 Task: Find connections with filter location Guaraciaba do Norte with filter topic #Feminismwith filter profile language English with filter current company Dharma Productions with filter school Banaras Hindu University with filter industry Wholesale Drugs and Sundries with filter service category Mortgage Lending with filter keywords title Social Media Specialist
Action: Mouse moved to (489, 102)
Screenshot: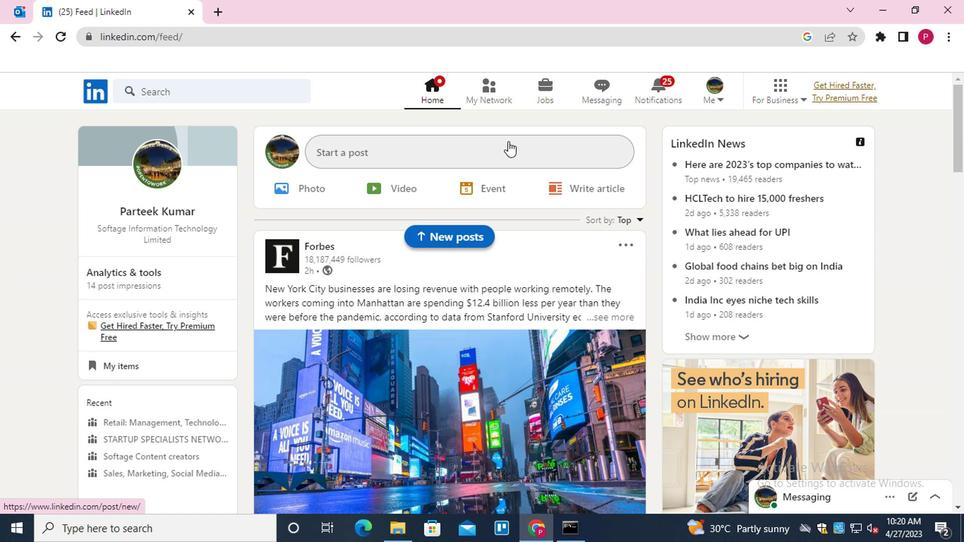 
Action: Mouse pressed left at (489, 102)
Screenshot: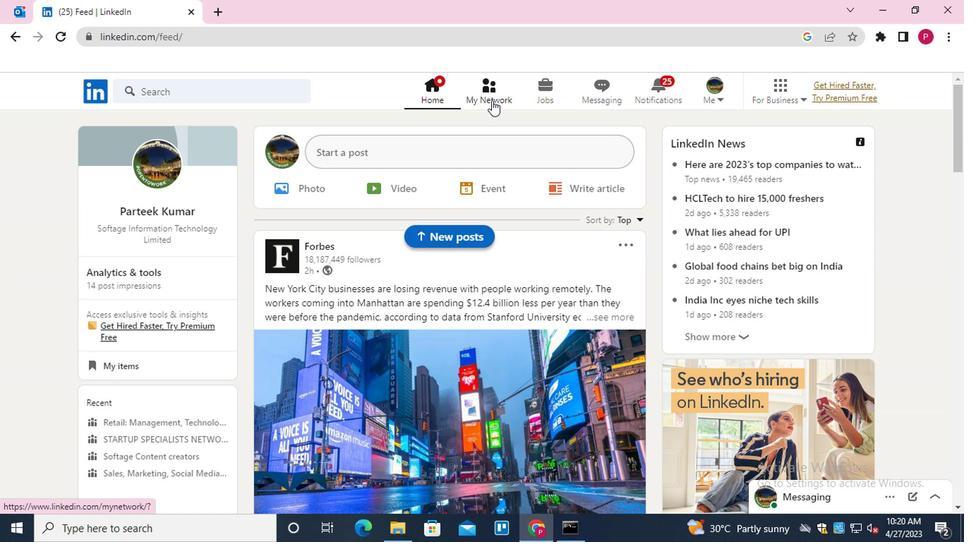 
Action: Mouse moved to (186, 165)
Screenshot: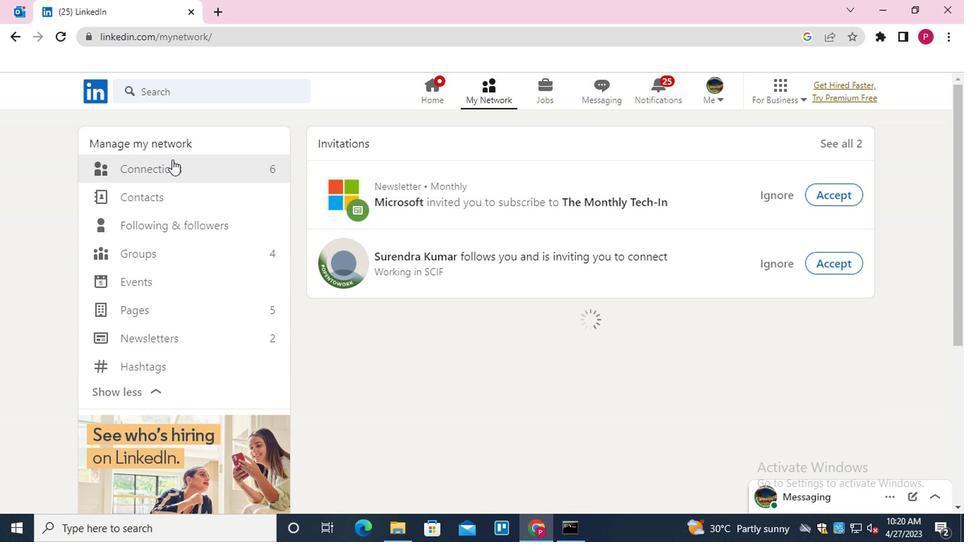 
Action: Mouse pressed left at (186, 165)
Screenshot: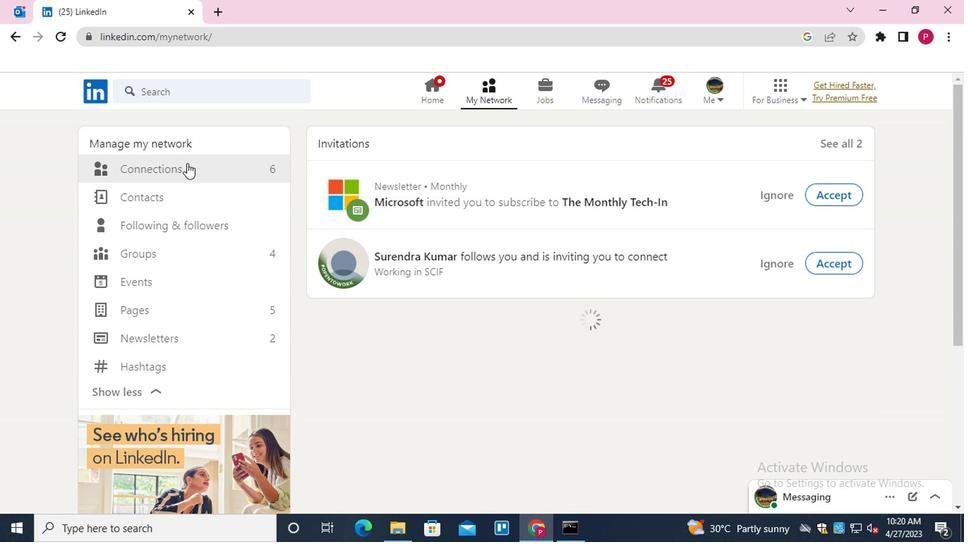 
Action: Mouse moved to (588, 172)
Screenshot: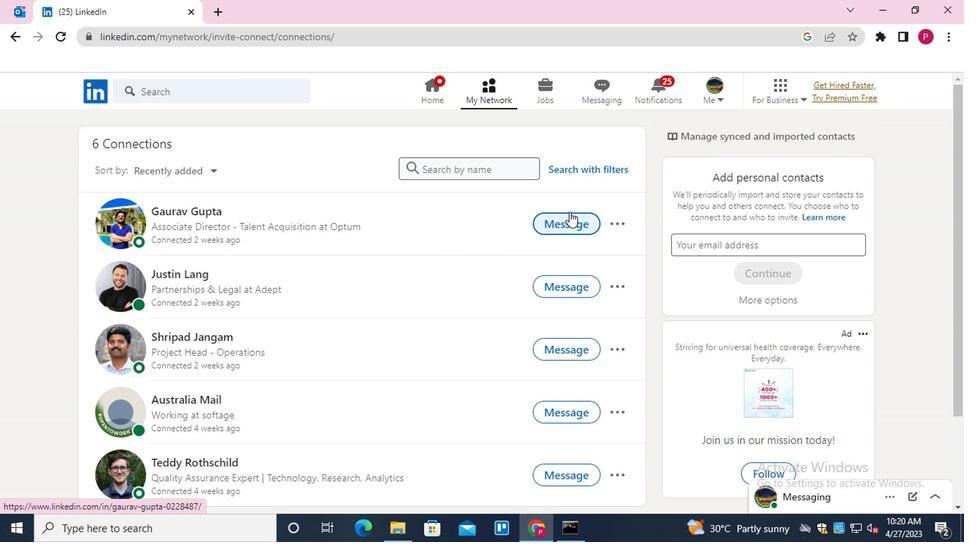 
Action: Mouse pressed left at (588, 172)
Screenshot: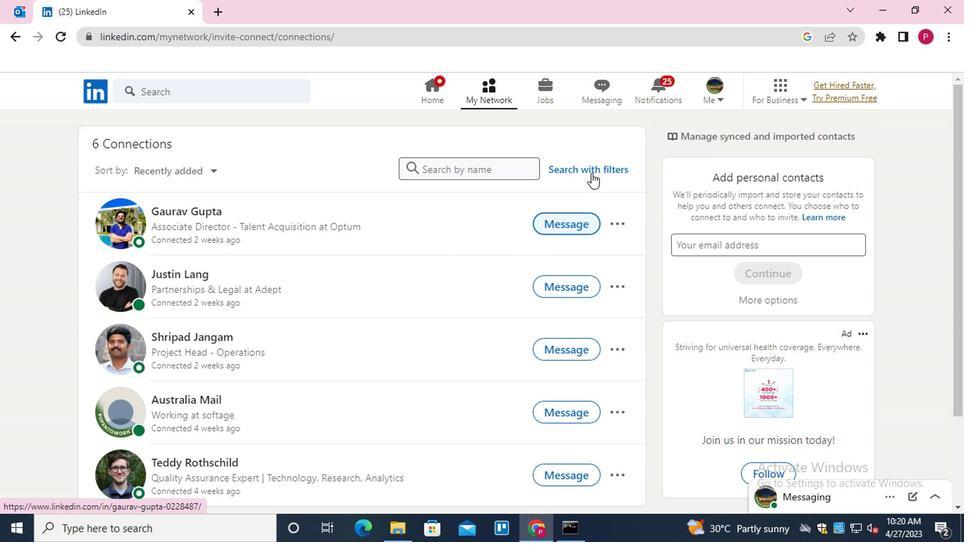 
Action: Mouse moved to (464, 126)
Screenshot: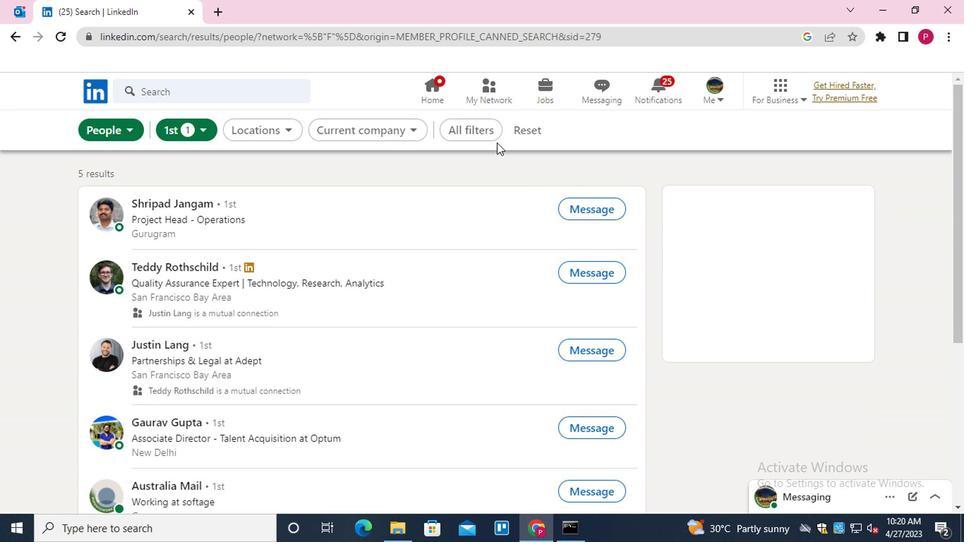 
Action: Mouse pressed left at (464, 126)
Screenshot: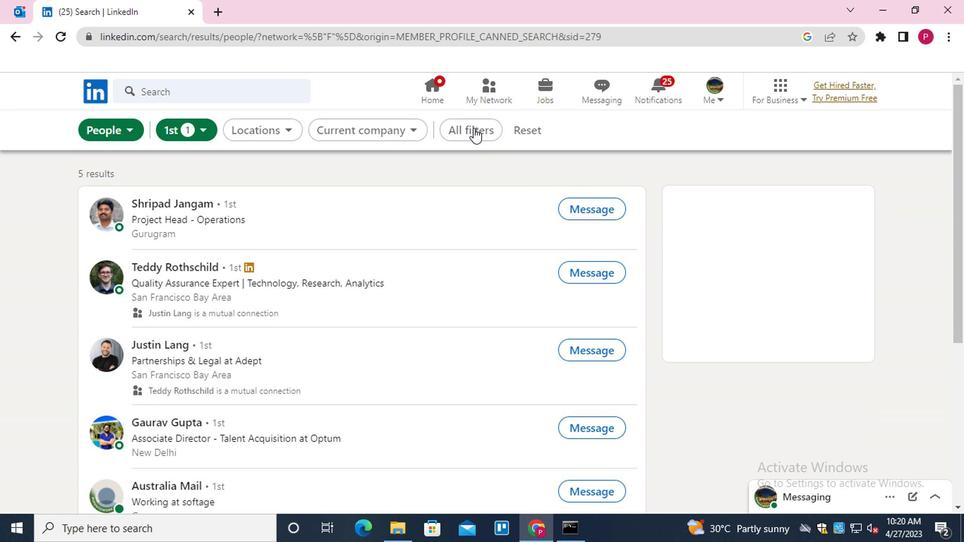 
Action: Mouse moved to (674, 280)
Screenshot: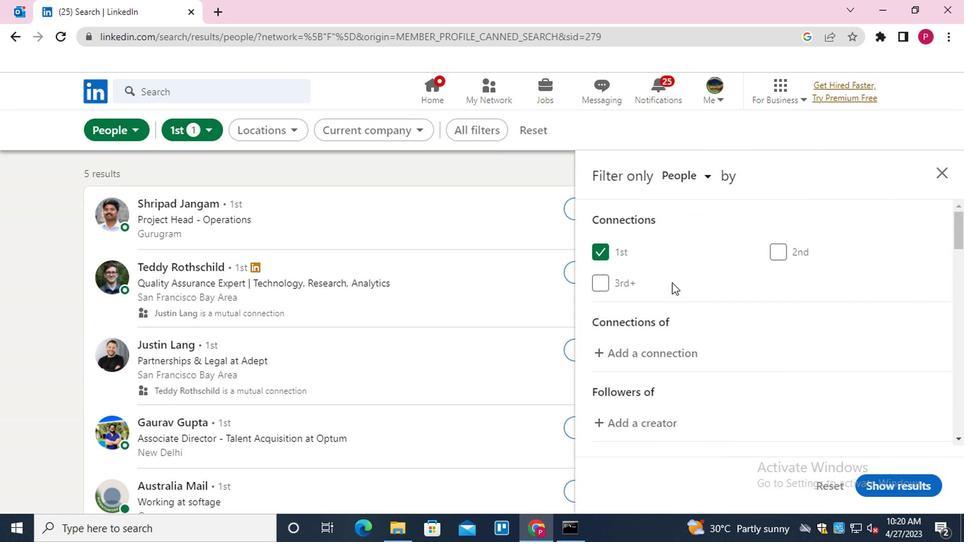 
Action: Mouse scrolled (674, 279) with delta (0, 0)
Screenshot: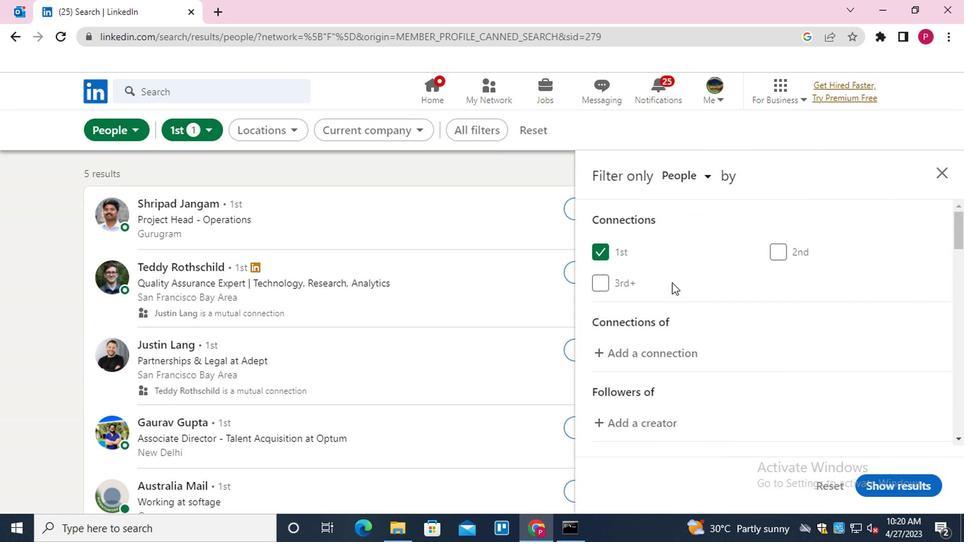 
Action: Mouse moved to (694, 291)
Screenshot: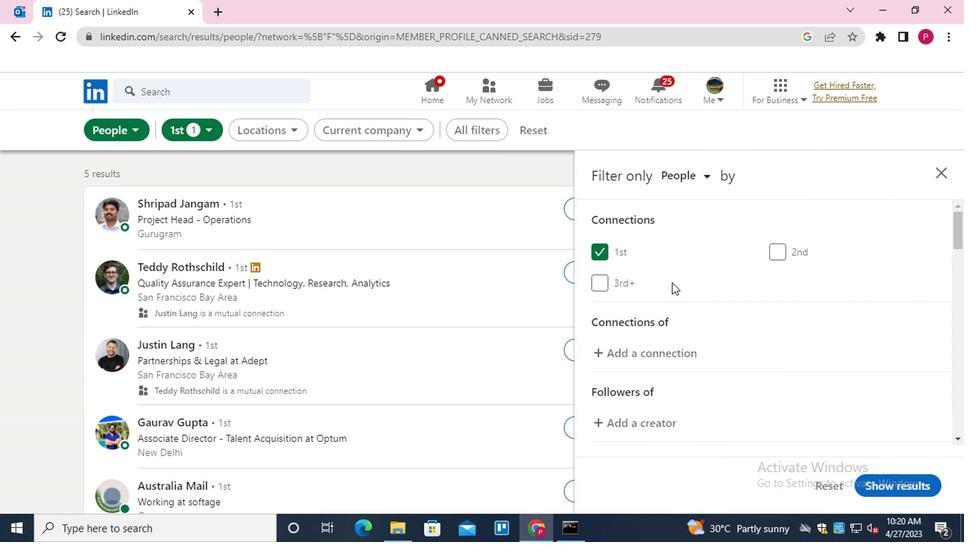
Action: Mouse scrolled (694, 290) with delta (0, 0)
Screenshot: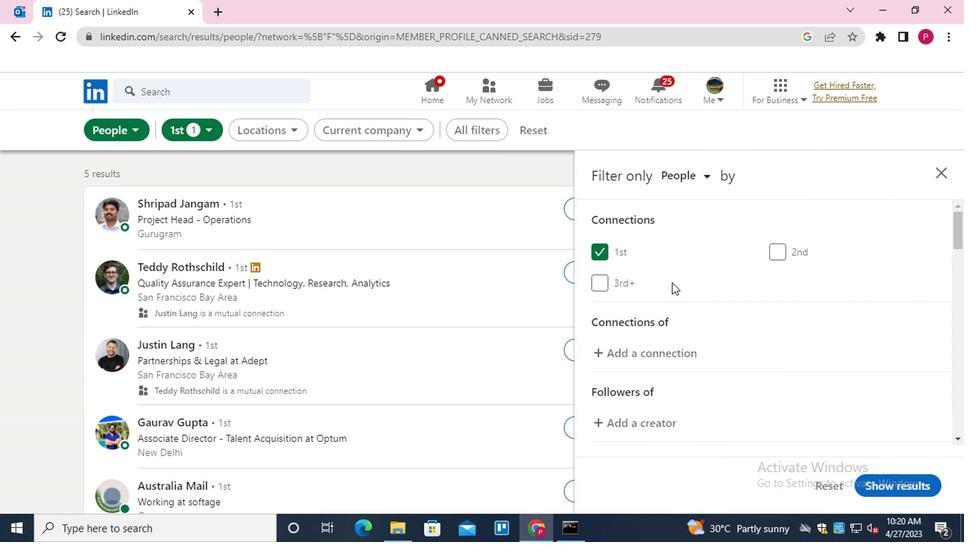 
Action: Mouse moved to (709, 296)
Screenshot: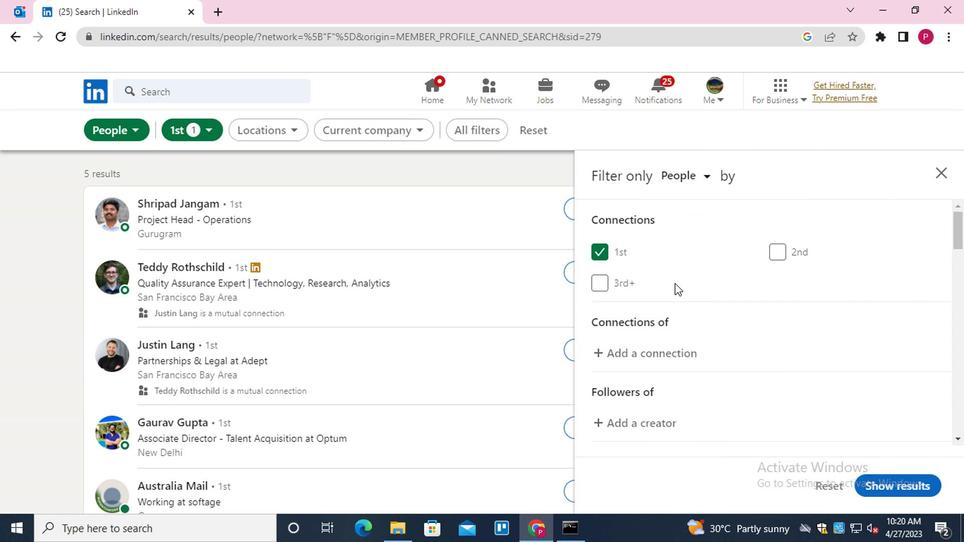 
Action: Mouse scrolled (709, 295) with delta (0, -1)
Screenshot: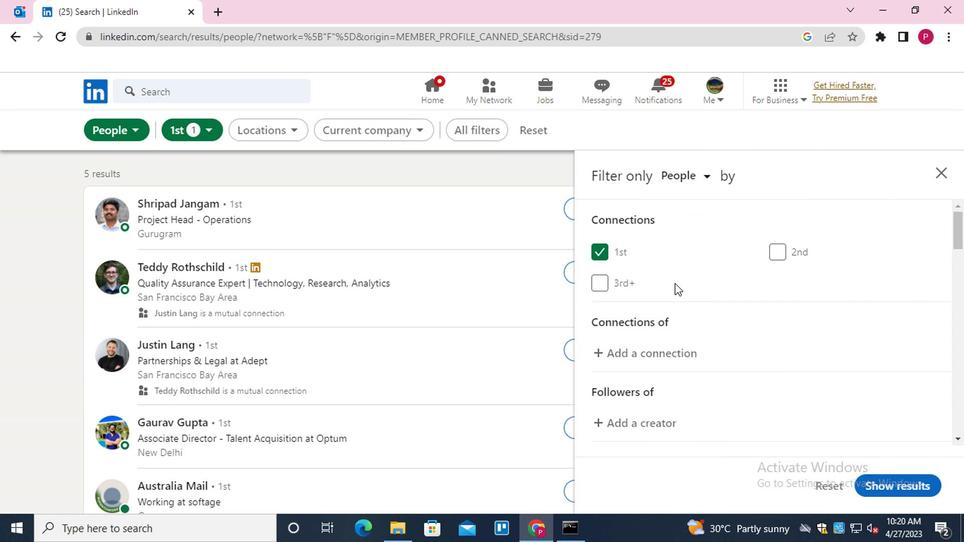 
Action: Mouse moved to (799, 339)
Screenshot: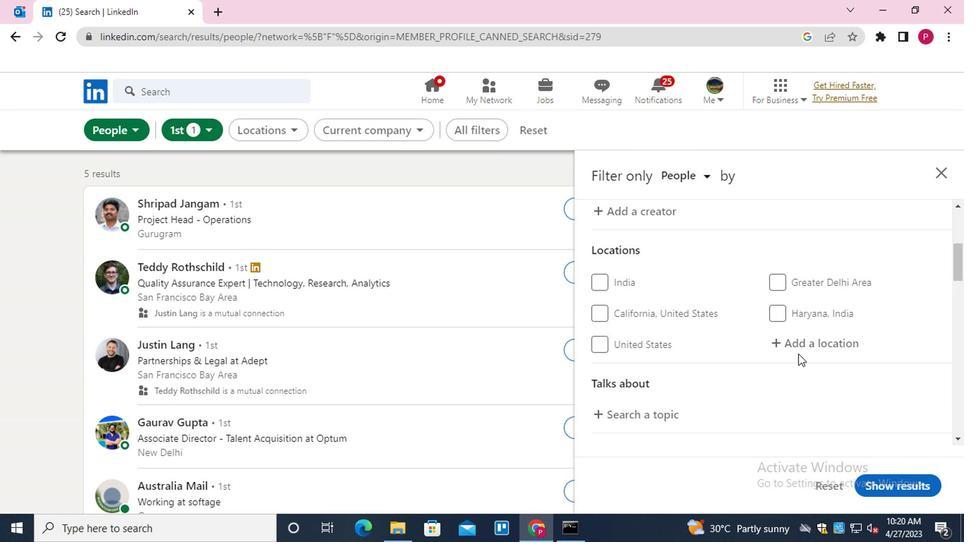 
Action: Mouse pressed left at (799, 339)
Screenshot: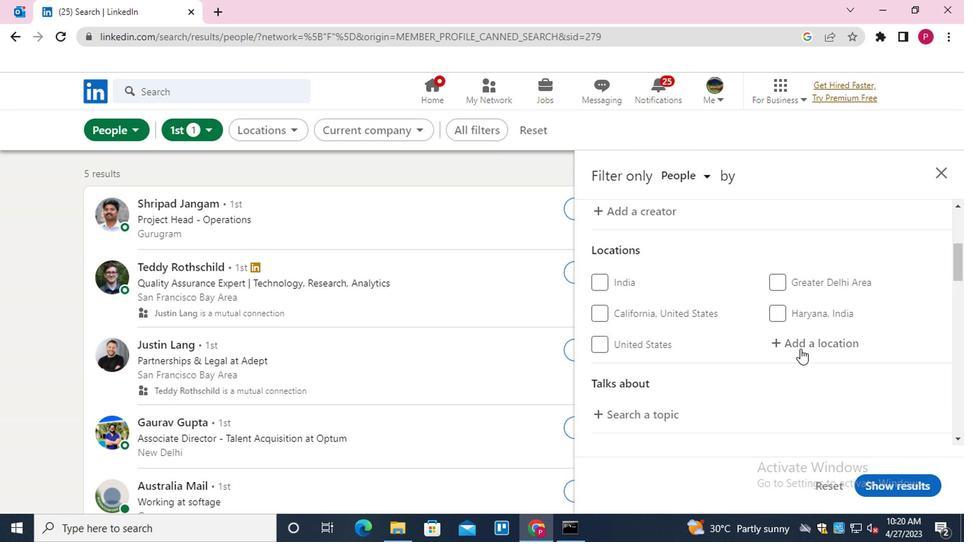 
Action: Mouse moved to (790, 345)
Screenshot: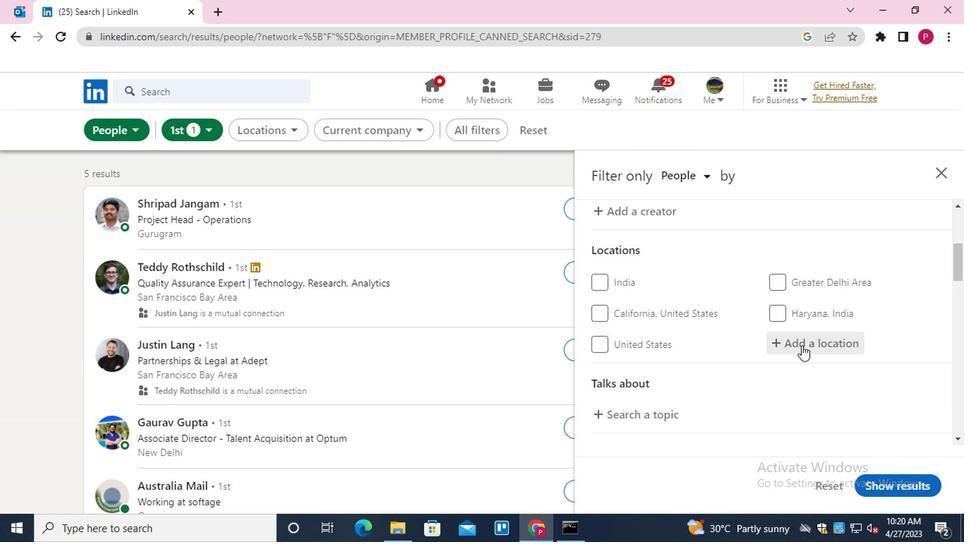 
Action: Key pressed <Key.shift><Key.shift><Key.shift><Key.shift><Key.shift><Key.shift><Key.shift><Key.shift><Key.shift><Key.shift><Key.shift><Key.shift><Key.shift><Key.shift><Key.shift><Key.shift><Key.shift>GUARACIABA<Key.down><Key.enter>
Screenshot: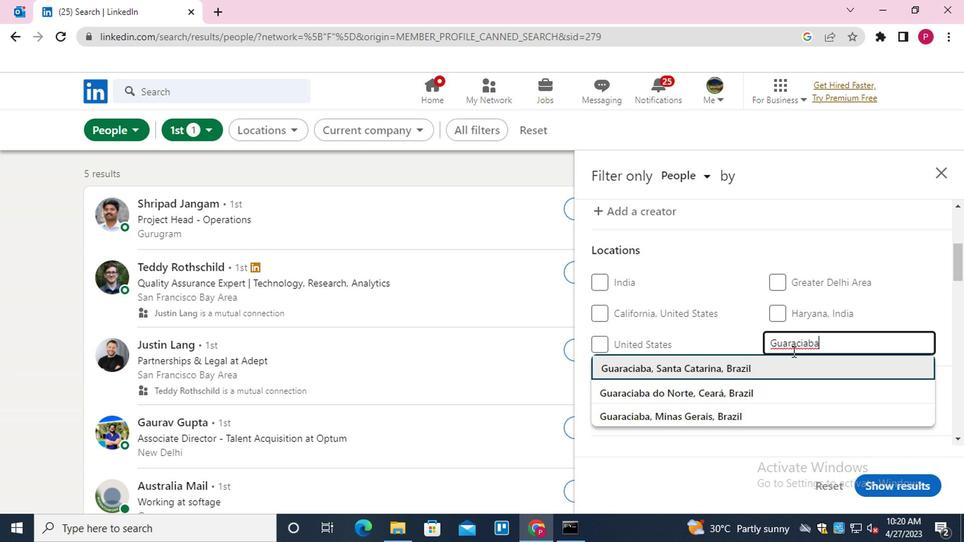 
Action: Mouse moved to (672, 381)
Screenshot: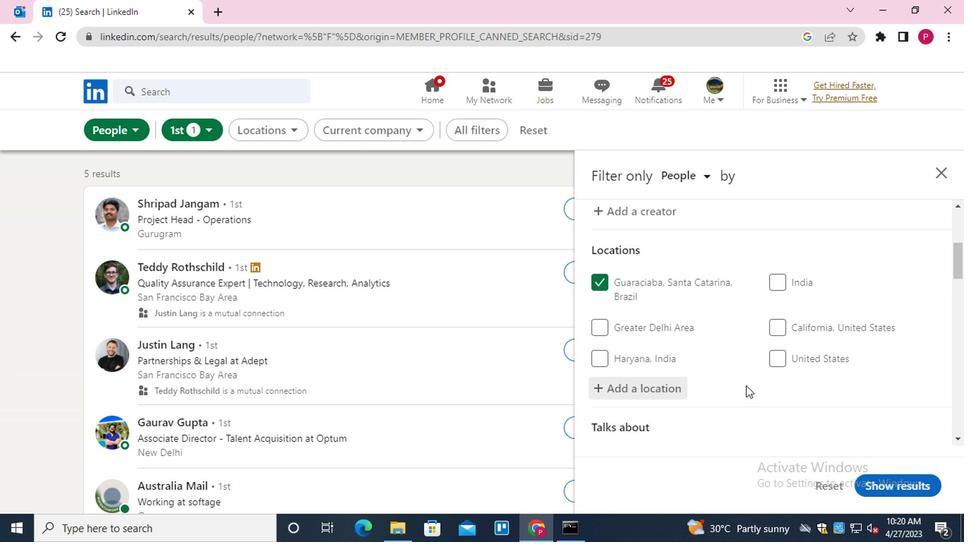 
Action: Mouse scrolled (672, 380) with delta (0, 0)
Screenshot: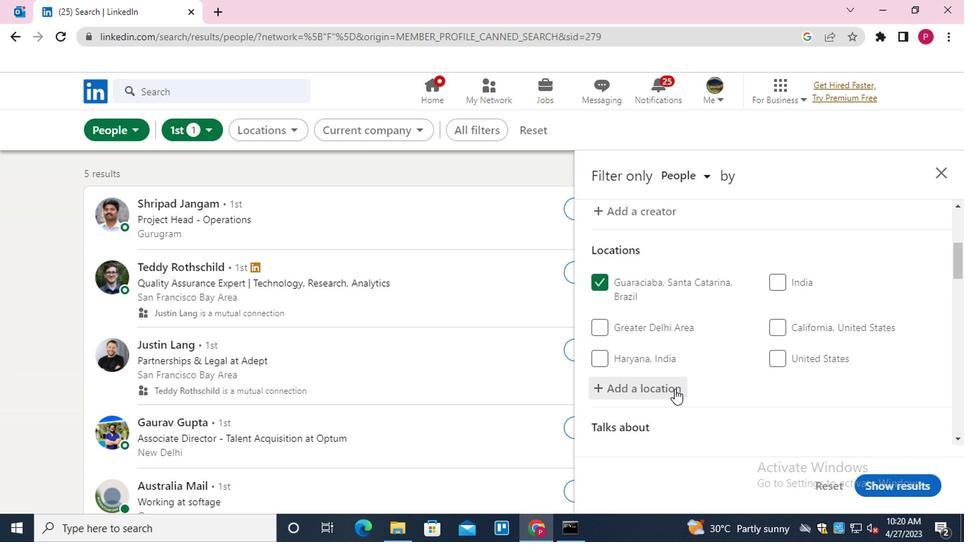 
Action: Mouse scrolled (672, 380) with delta (0, 0)
Screenshot: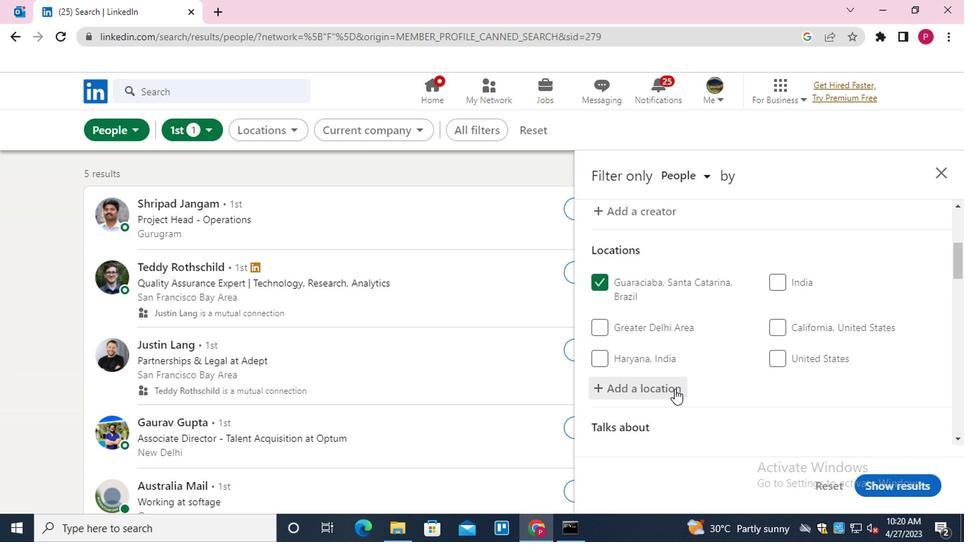 
Action: Mouse scrolled (672, 380) with delta (0, 0)
Screenshot: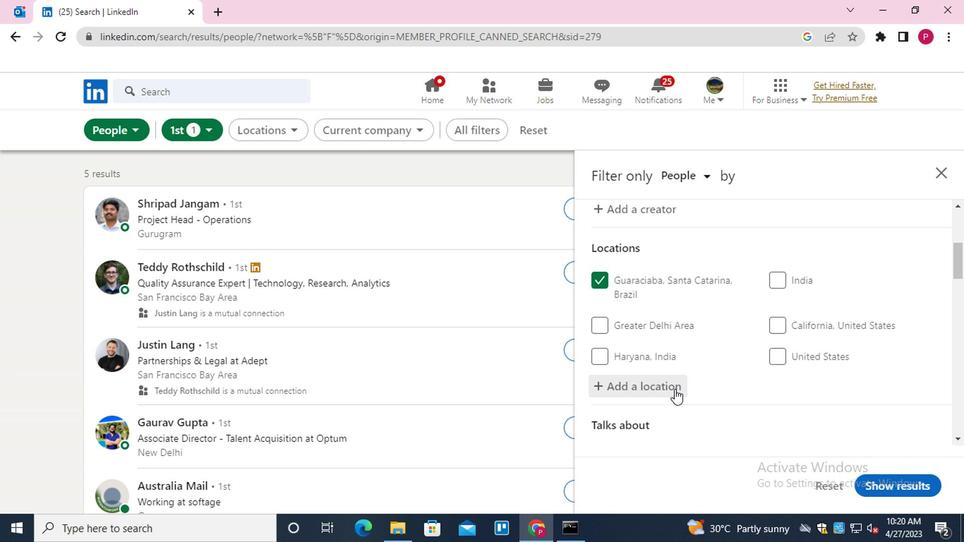 
Action: Mouse moved to (638, 244)
Screenshot: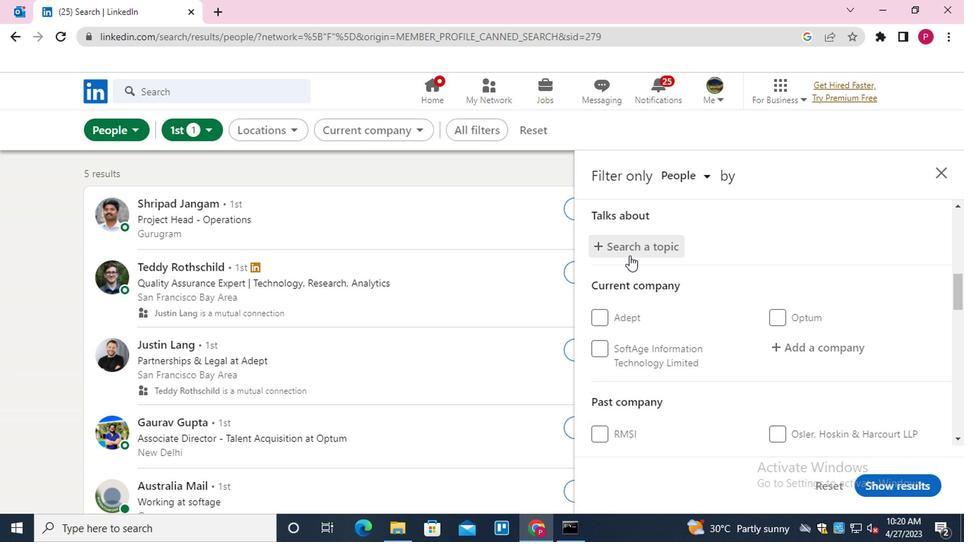 
Action: Mouse pressed left at (638, 244)
Screenshot: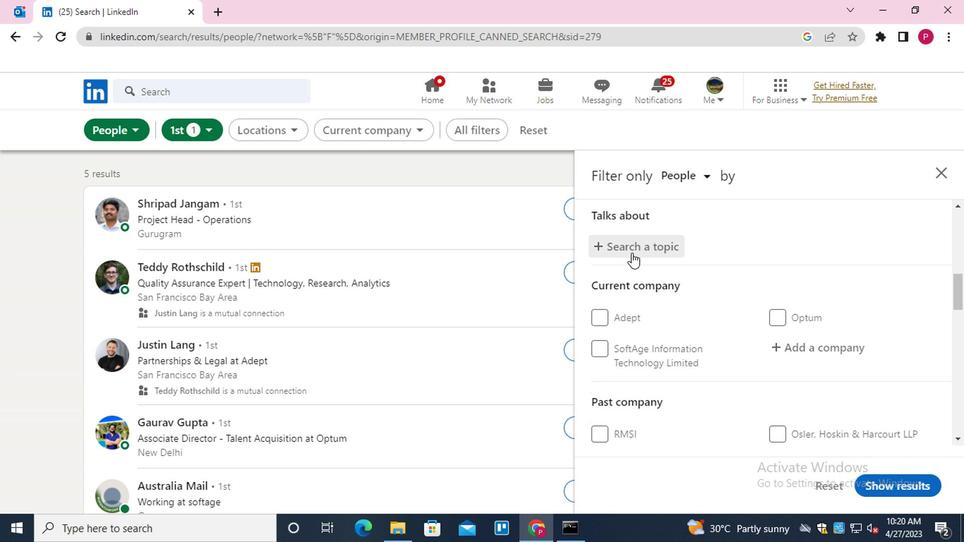 
Action: Key pressed FEMINISM<Key.down><Key.enter>
Screenshot: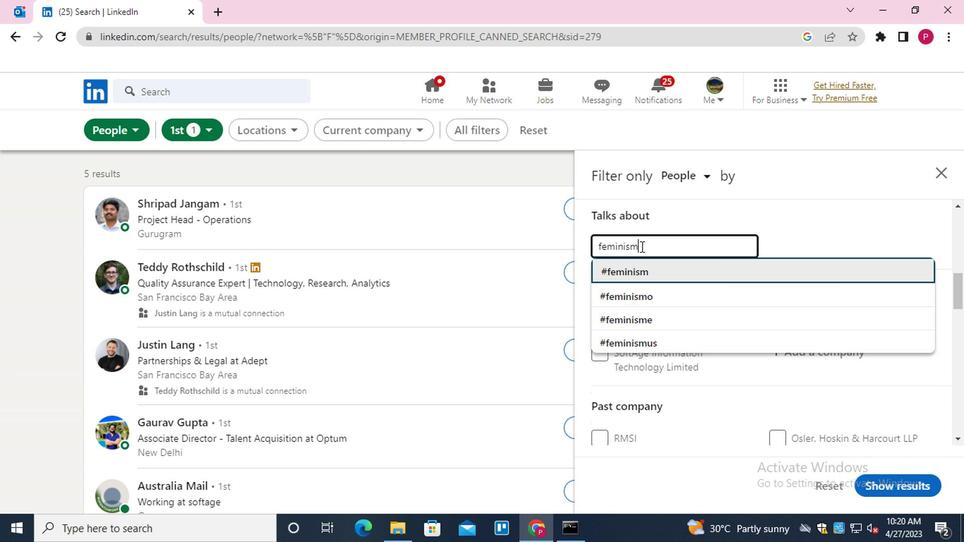 
Action: Mouse moved to (822, 339)
Screenshot: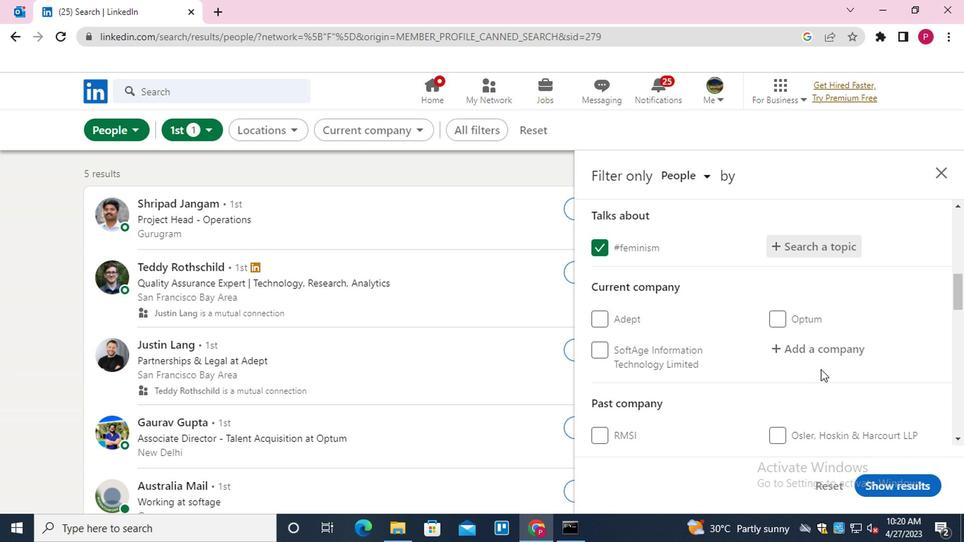
Action: Mouse pressed left at (822, 339)
Screenshot: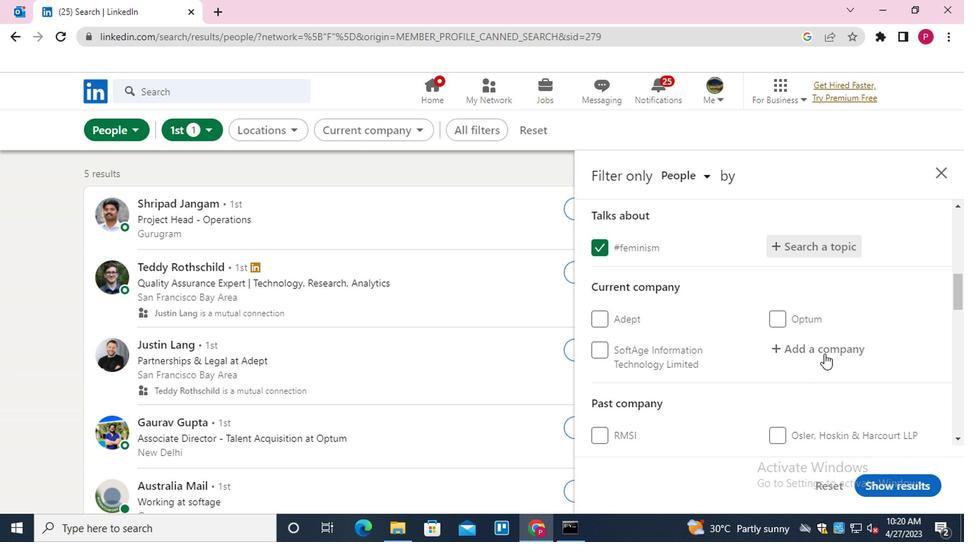 
Action: Key pressed <Key.shift>DHARMA
Screenshot: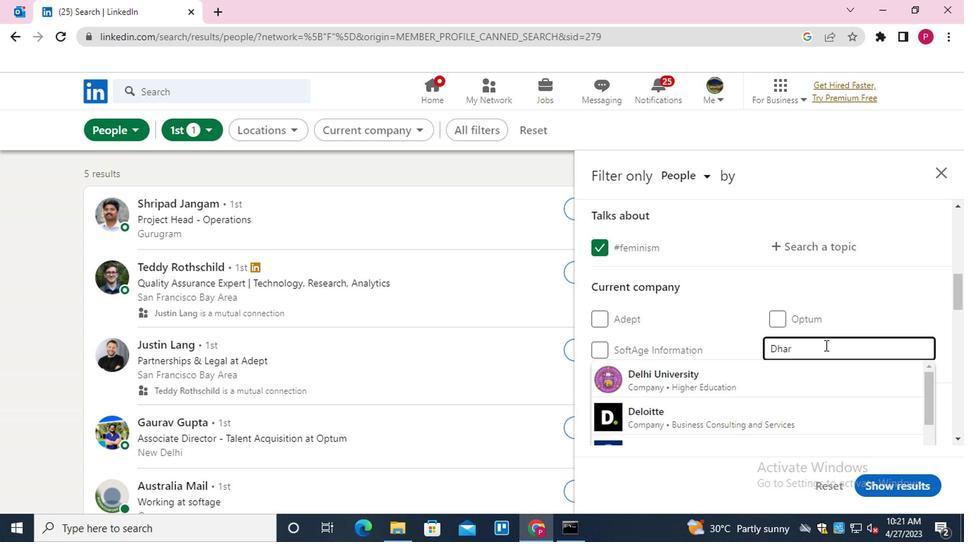 
Action: Mouse moved to (804, 355)
Screenshot: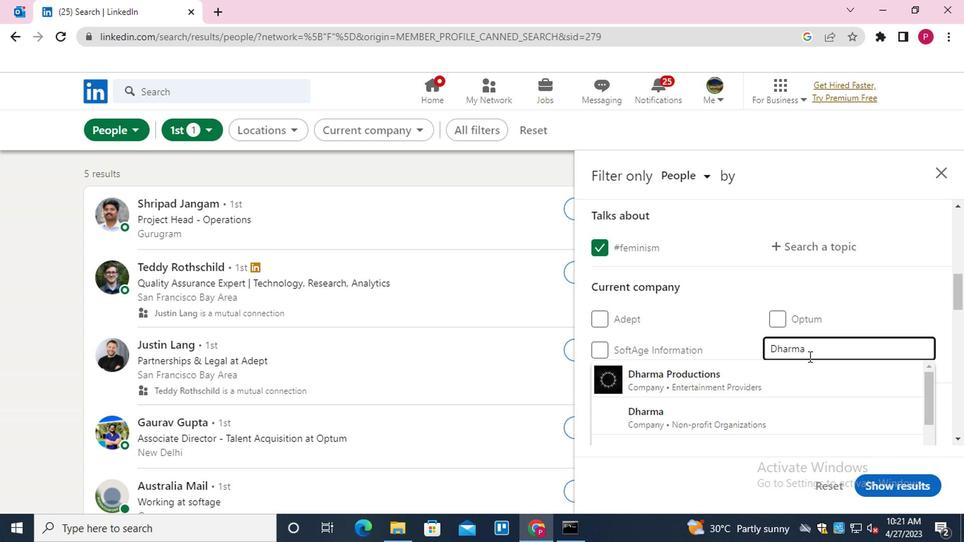
Action: Mouse scrolled (804, 354) with delta (0, 0)
Screenshot: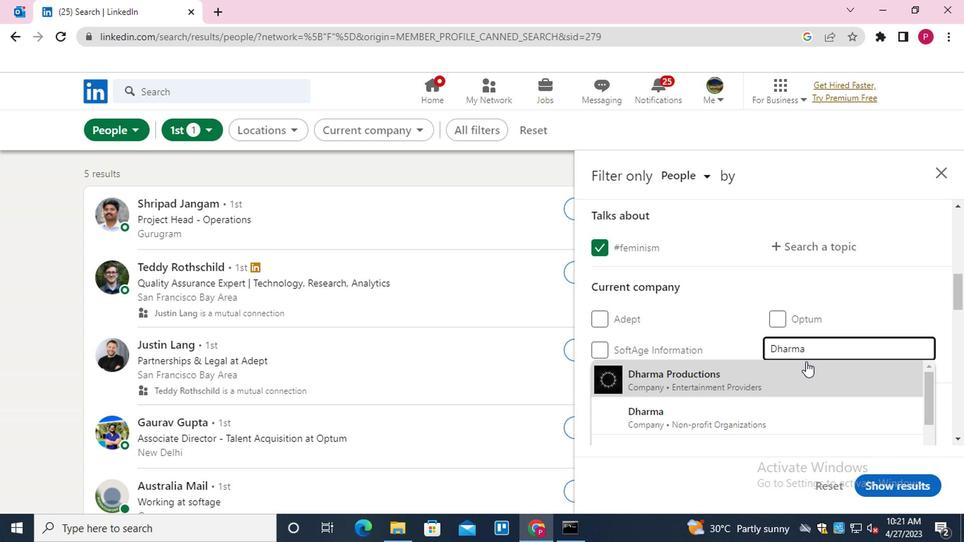
Action: Mouse scrolled (804, 354) with delta (0, 0)
Screenshot: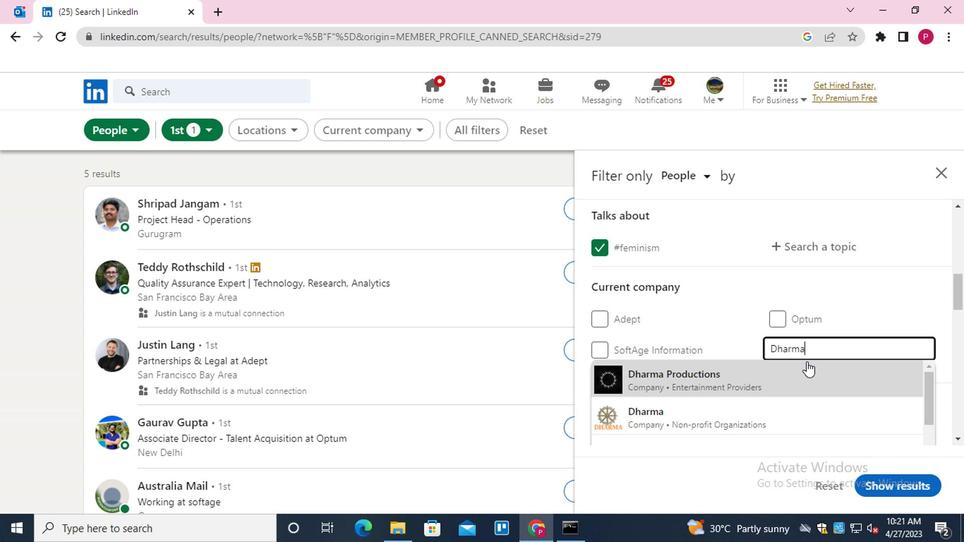 
Action: Mouse moved to (685, 351)
Screenshot: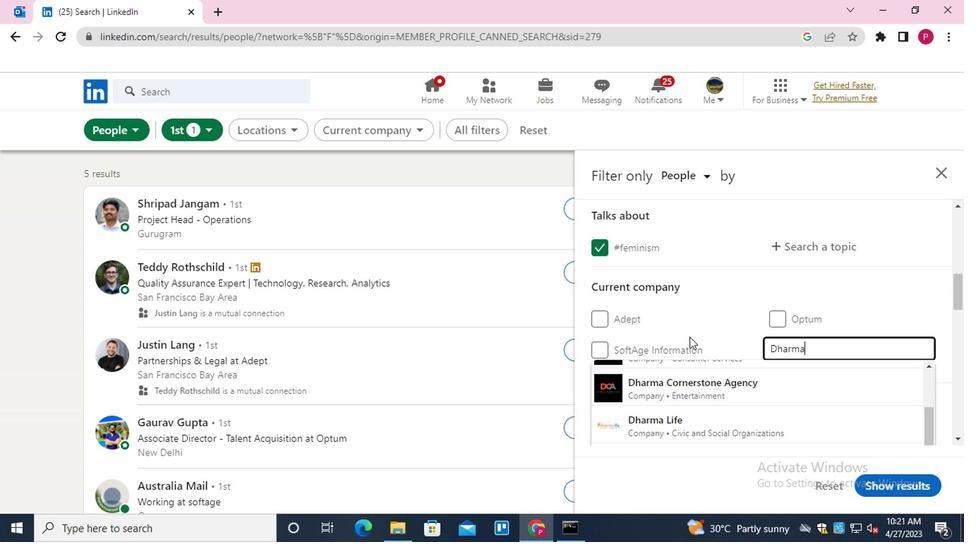 
Action: Mouse scrolled (685, 352) with delta (0, 0)
Screenshot: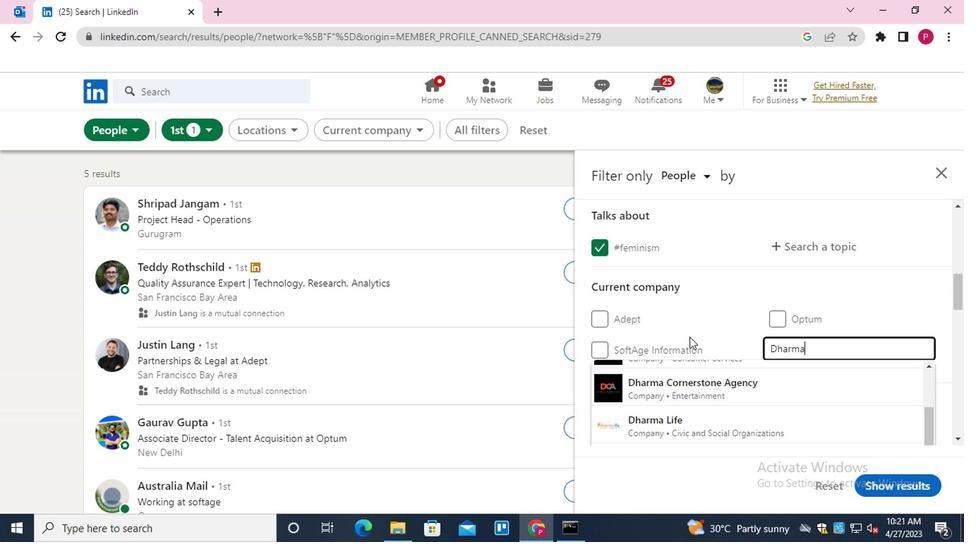 
Action: Mouse scrolled (685, 352) with delta (0, 0)
Screenshot: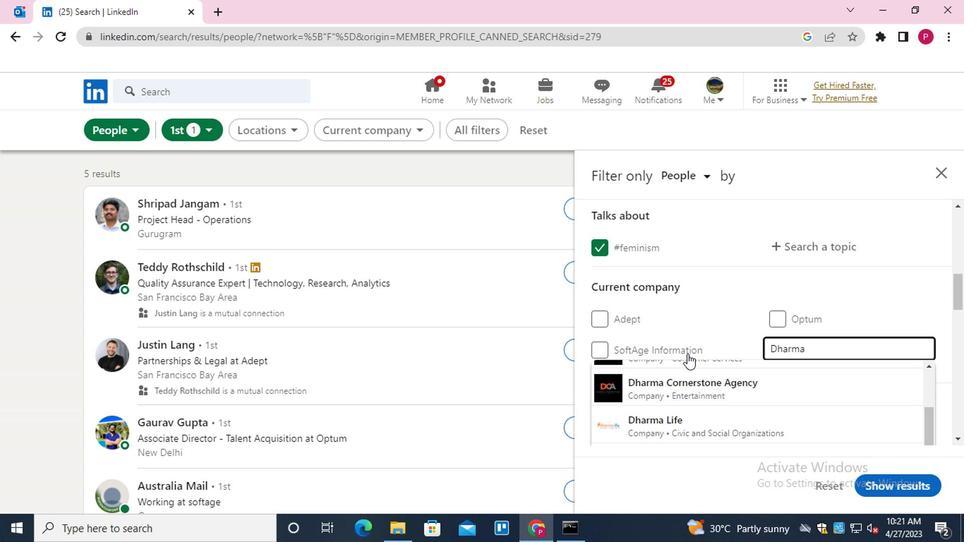 
Action: Mouse scrolled (685, 352) with delta (0, 0)
Screenshot: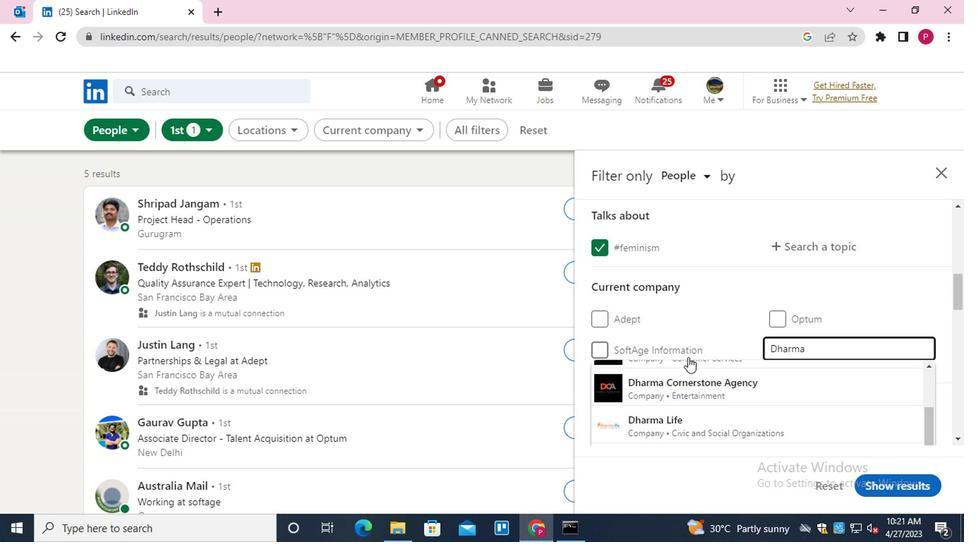 
Action: Mouse moved to (711, 307)
Screenshot: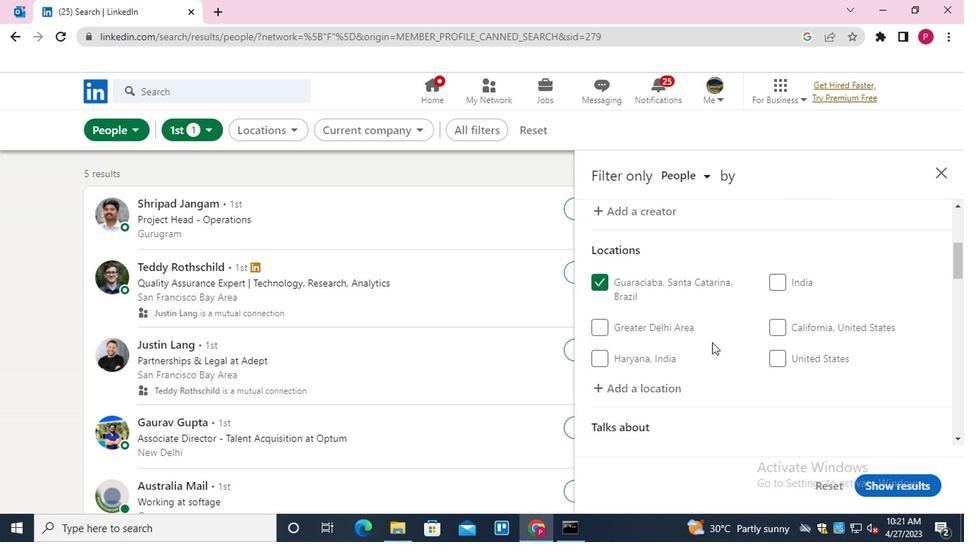 
Action: Mouse scrolled (711, 306) with delta (0, 0)
Screenshot: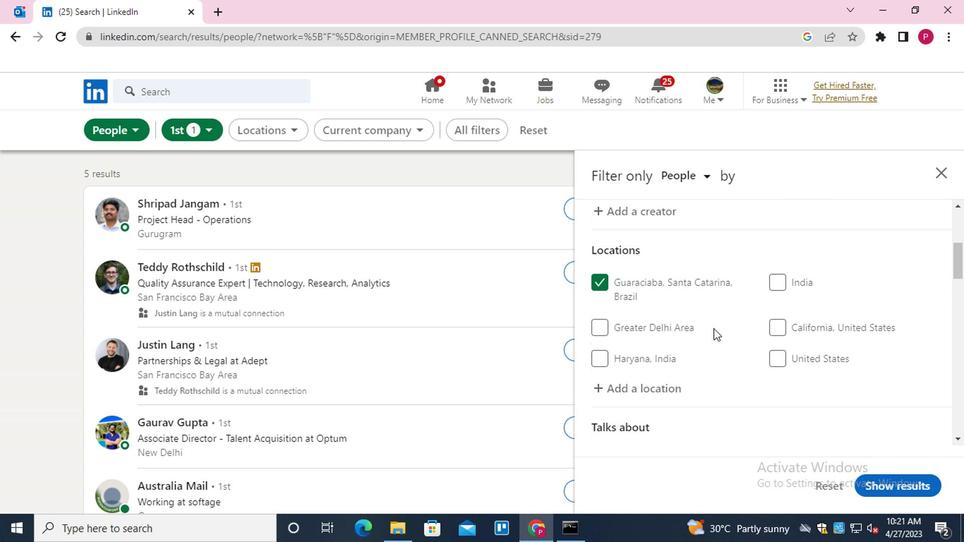 
Action: Mouse scrolled (711, 306) with delta (0, 0)
Screenshot: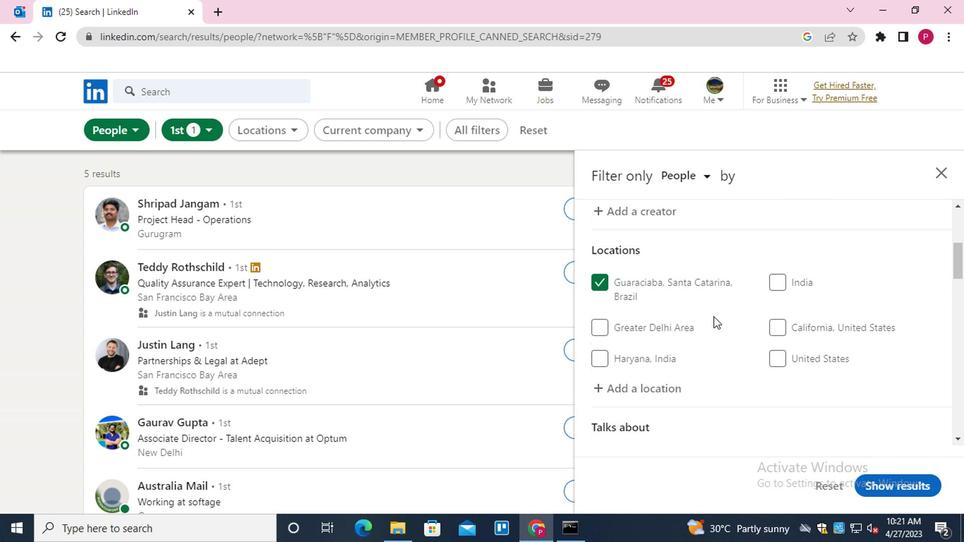 
Action: Mouse moved to (725, 314)
Screenshot: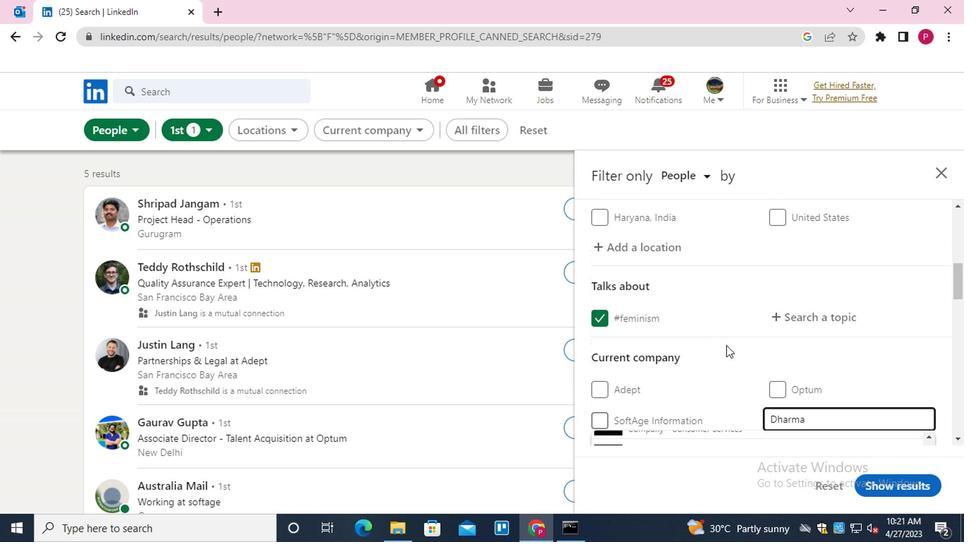 
Action: Mouse scrolled (725, 313) with delta (0, 0)
Screenshot: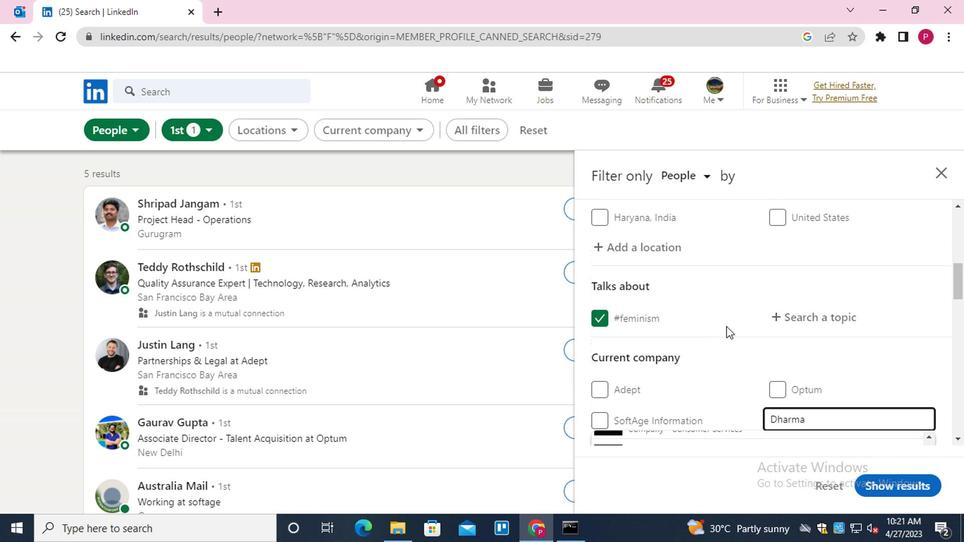 
Action: Mouse scrolled (725, 313) with delta (0, 0)
Screenshot: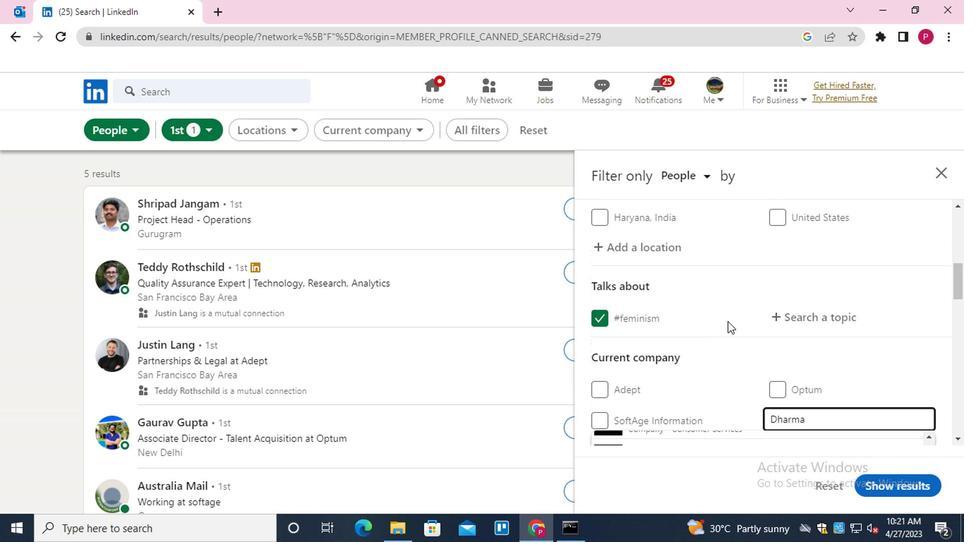 
Action: Mouse scrolled (725, 313) with delta (0, 0)
Screenshot: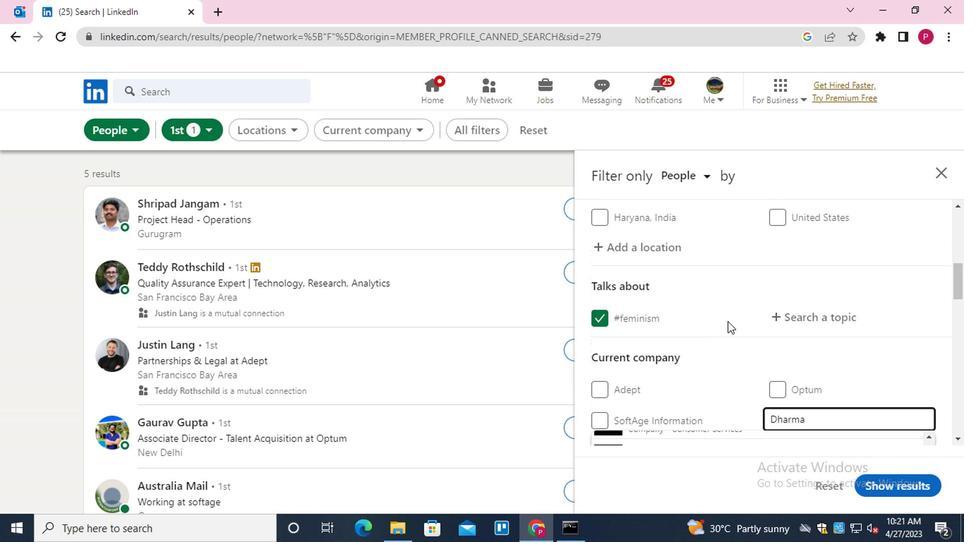 
Action: Mouse moved to (718, 290)
Screenshot: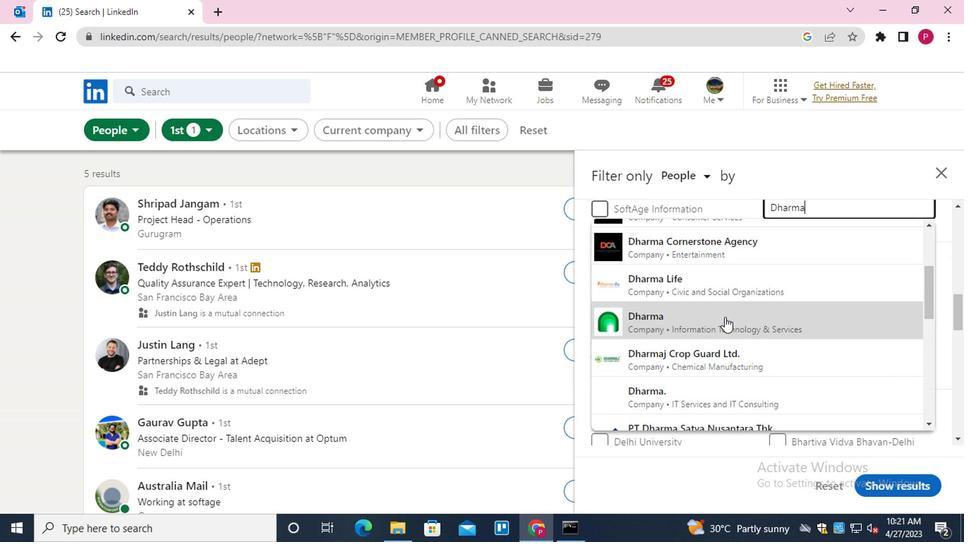 
Action: Mouse scrolled (718, 291) with delta (0, 0)
Screenshot: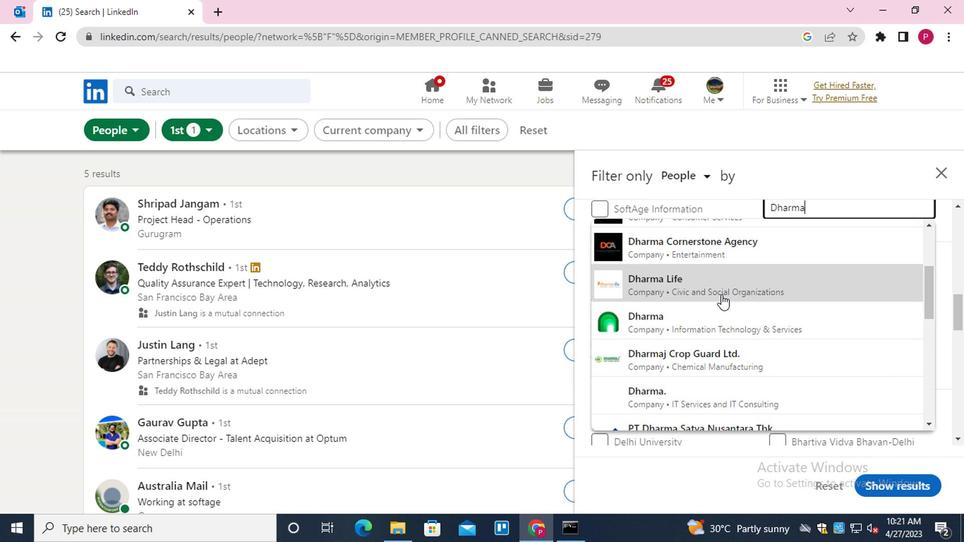 
Action: Mouse scrolled (718, 291) with delta (0, 0)
Screenshot: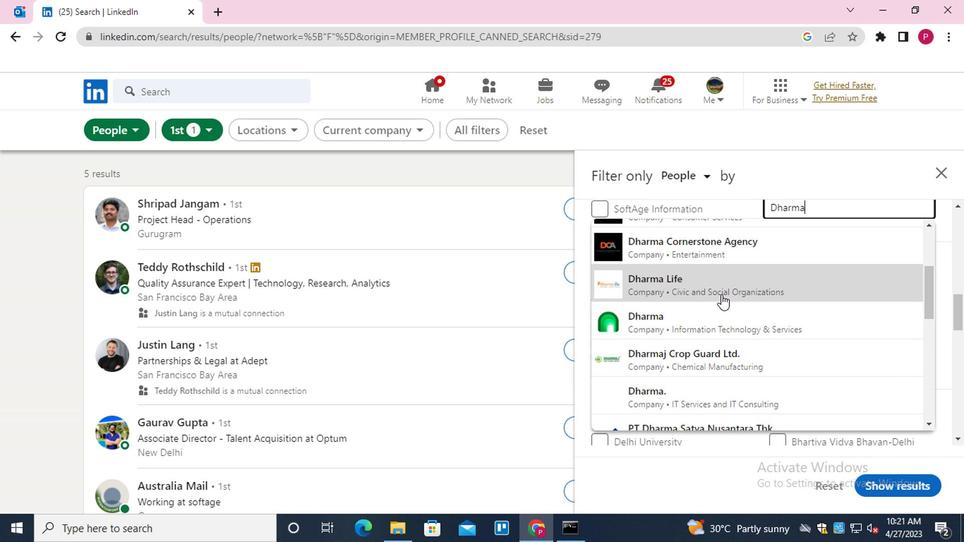 
Action: Mouse moved to (730, 240)
Screenshot: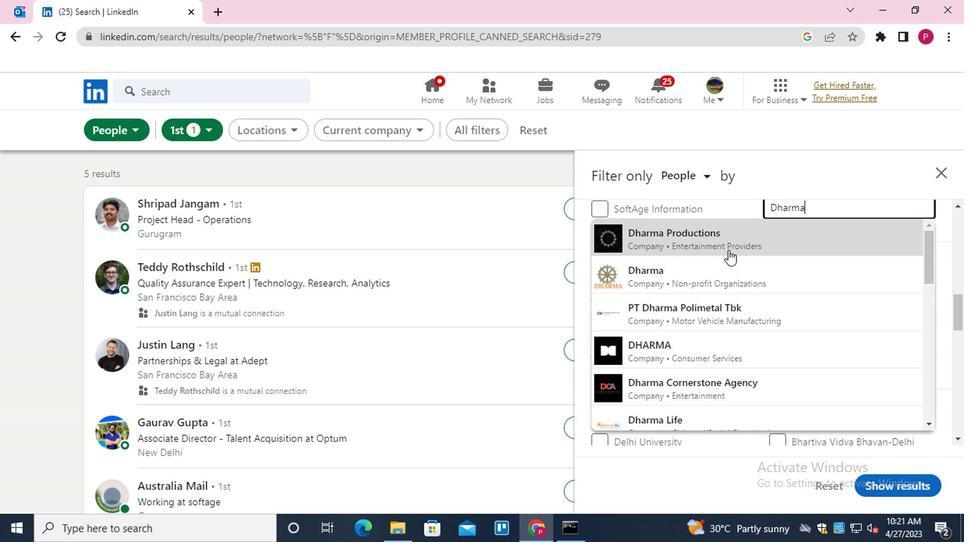 
Action: Mouse pressed left at (730, 240)
Screenshot: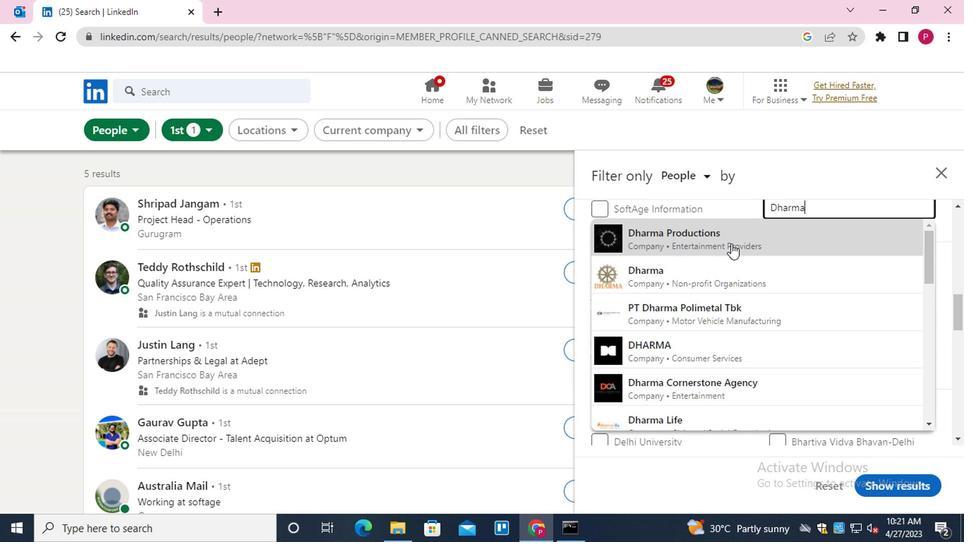 
Action: Mouse moved to (685, 272)
Screenshot: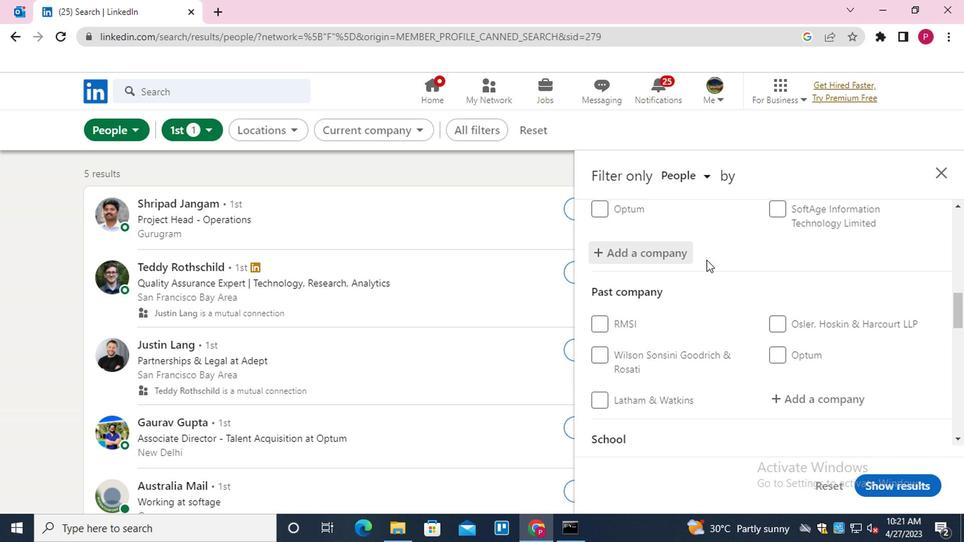 
Action: Mouse scrolled (685, 271) with delta (0, 0)
Screenshot: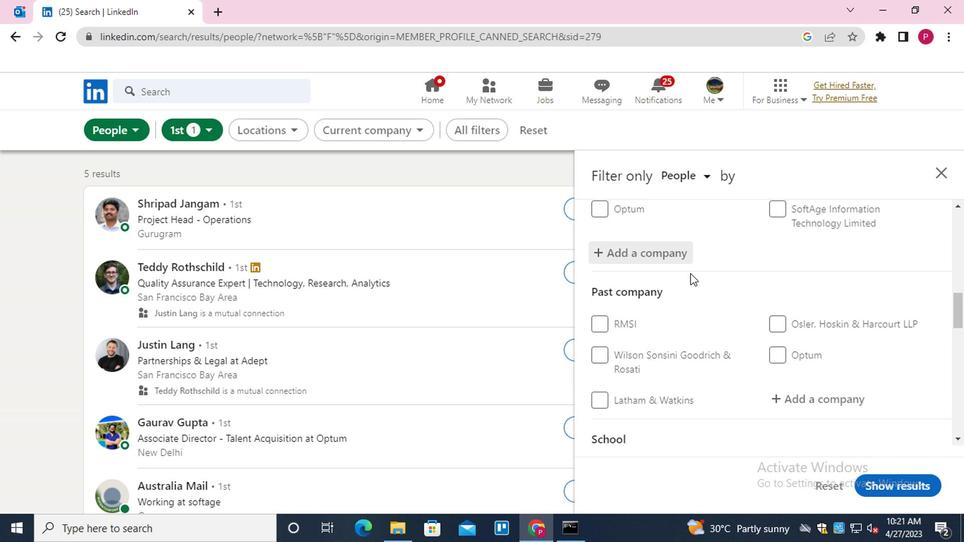 
Action: Mouse moved to (681, 297)
Screenshot: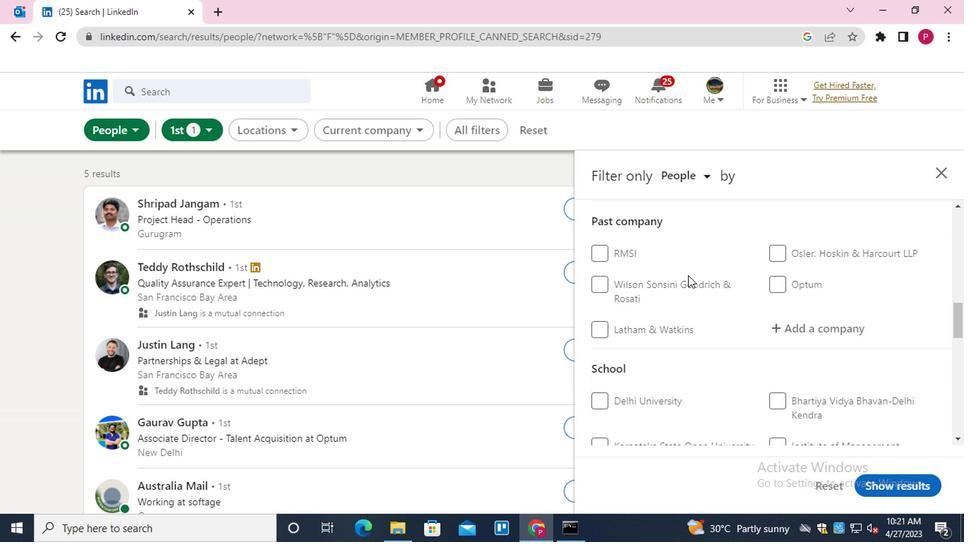 
Action: Mouse scrolled (681, 298) with delta (0, 1)
Screenshot: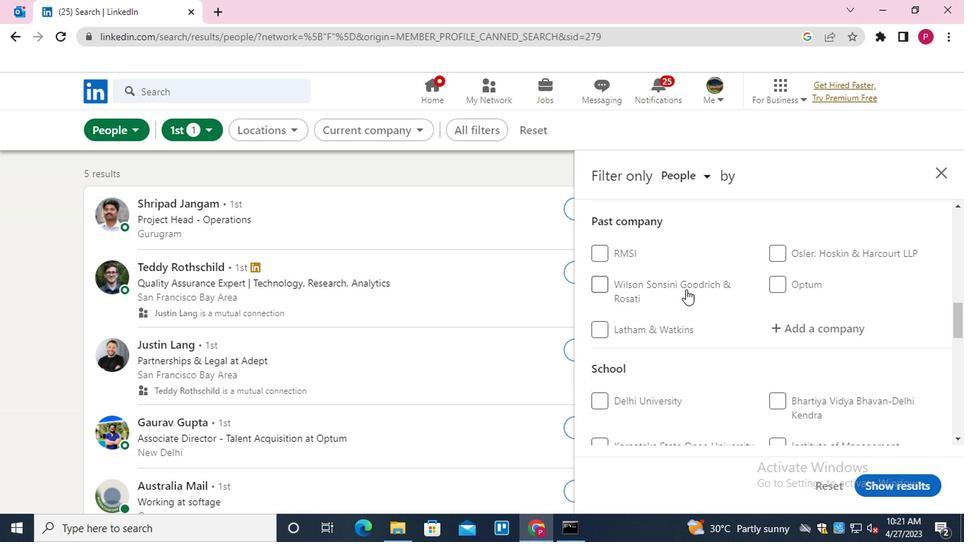 
Action: Mouse scrolled (681, 298) with delta (0, 1)
Screenshot: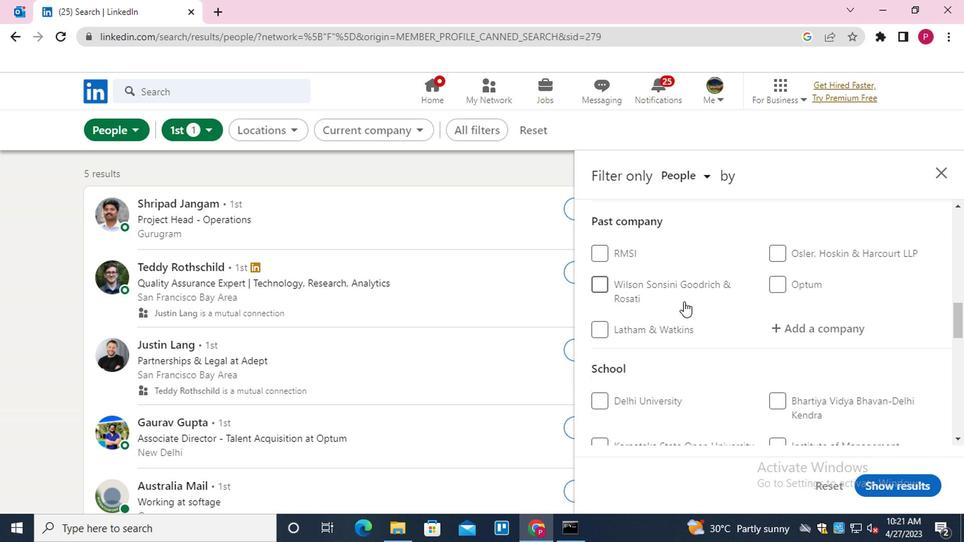 
Action: Mouse moved to (671, 295)
Screenshot: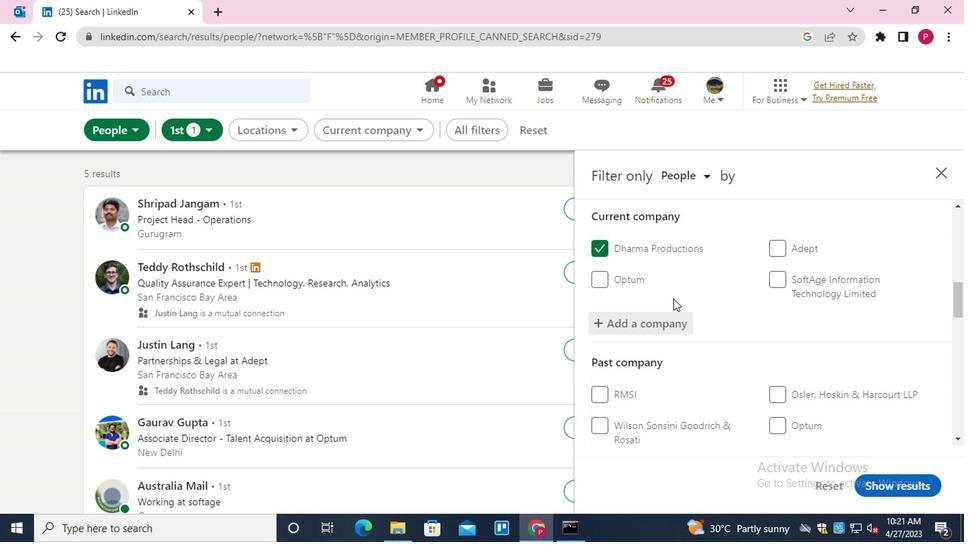 
Action: Mouse scrolled (671, 294) with delta (0, 0)
Screenshot: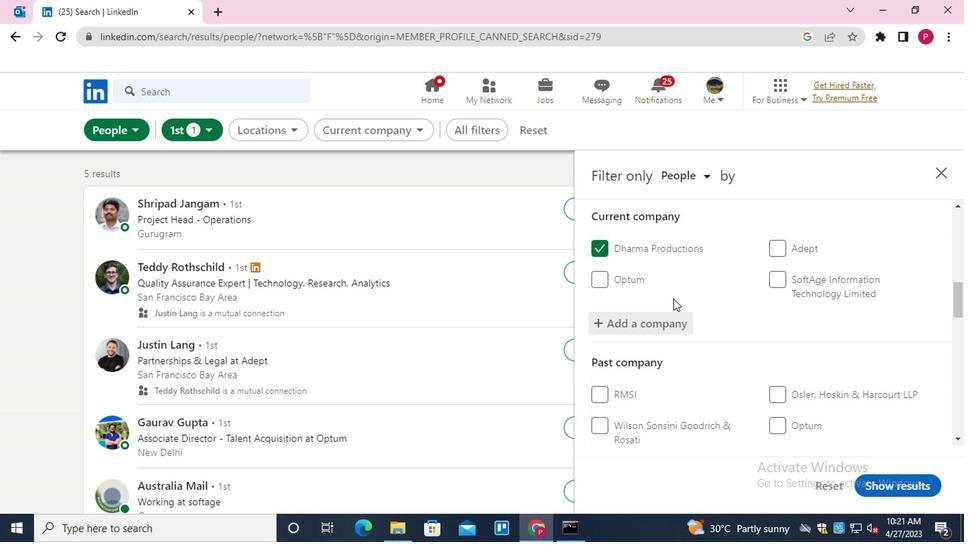 
Action: Mouse moved to (652, 306)
Screenshot: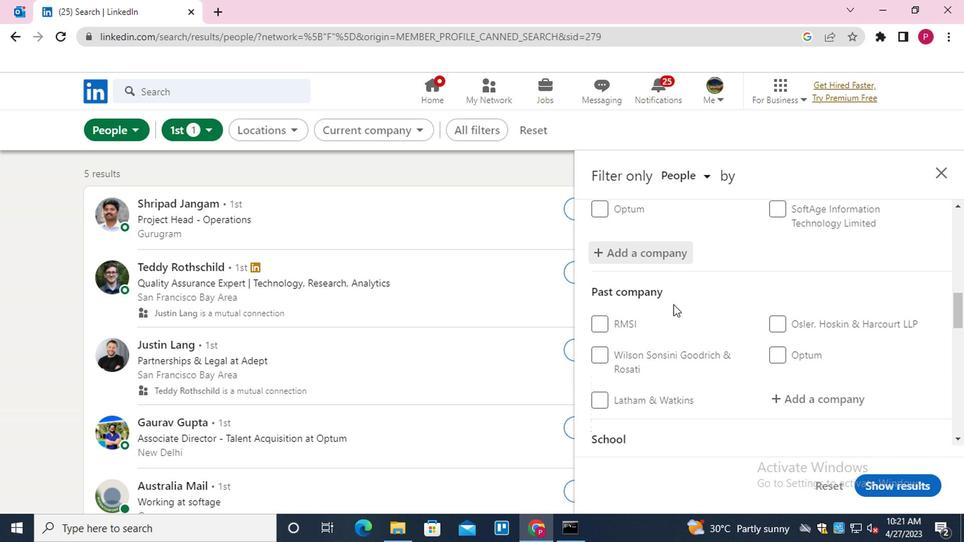 
Action: Mouse scrolled (652, 305) with delta (0, -1)
Screenshot: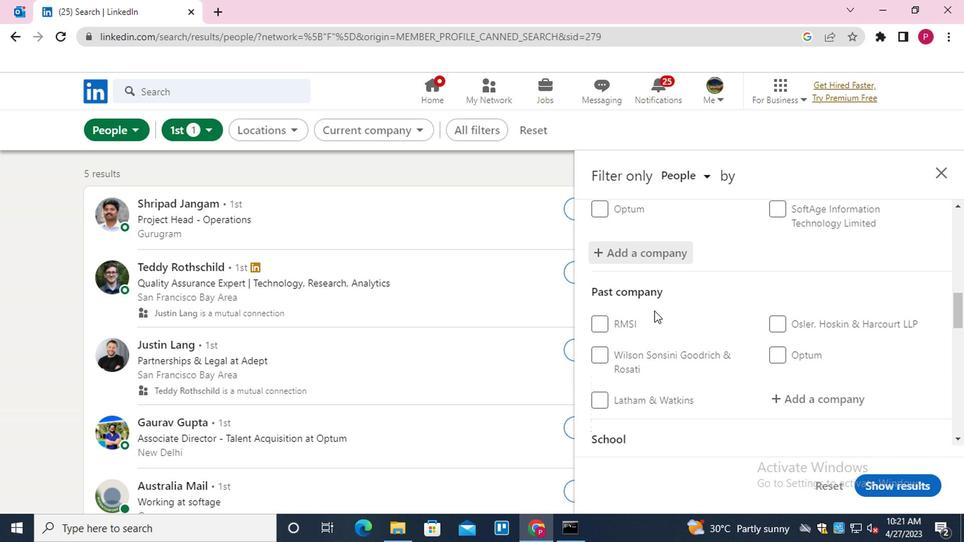 
Action: Mouse scrolled (652, 305) with delta (0, -1)
Screenshot: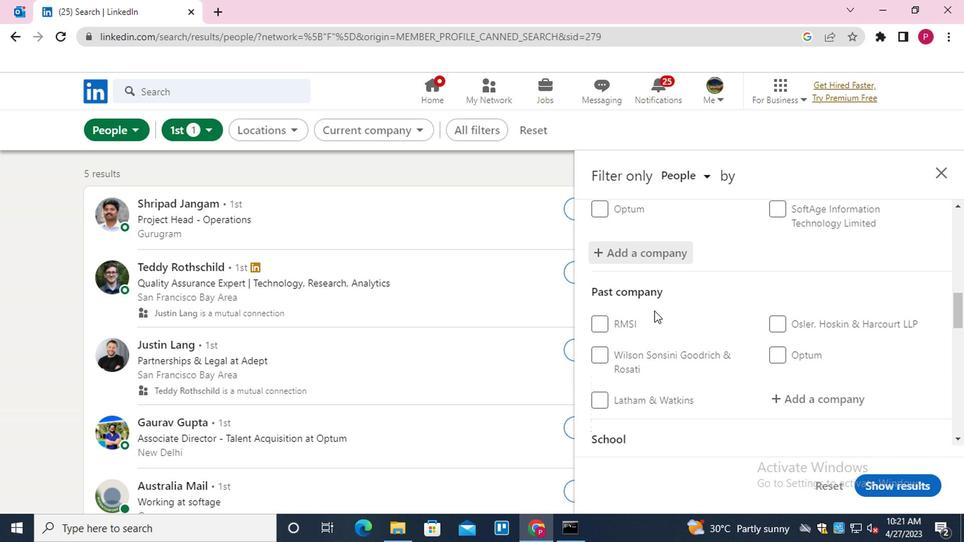 
Action: Mouse scrolled (652, 305) with delta (0, -1)
Screenshot: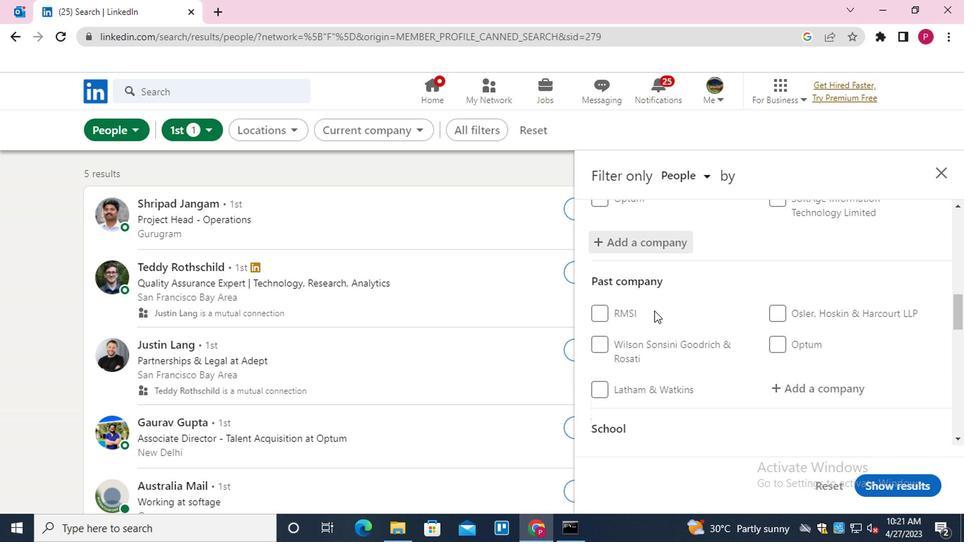 
Action: Mouse scrolled (652, 305) with delta (0, -1)
Screenshot: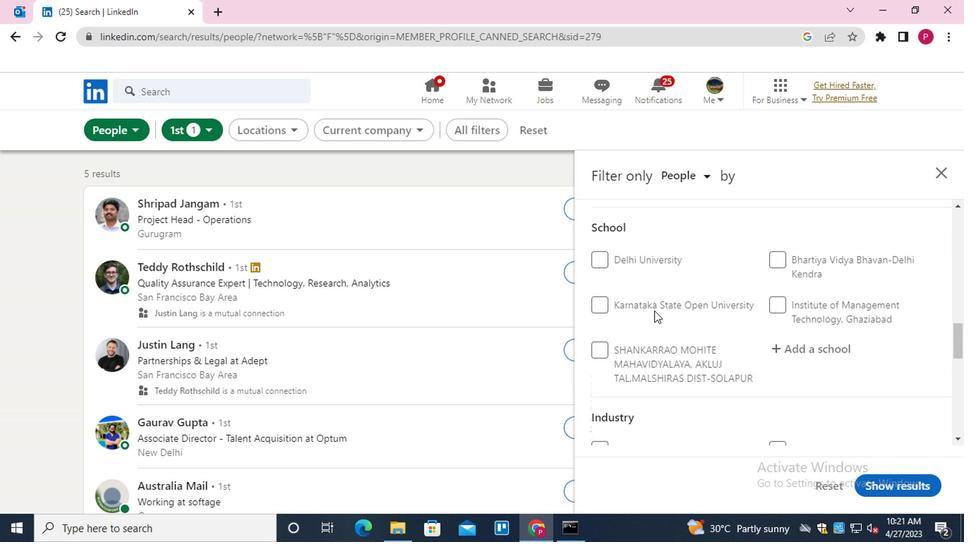 
Action: Mouse moved to (797, 273)
Screenshot: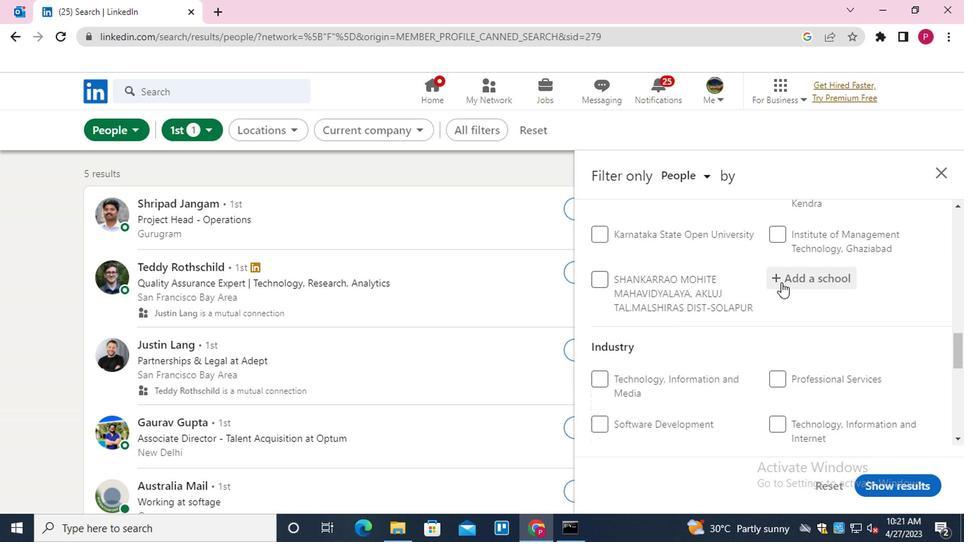 
Action: Mouse pressed left at (797, 273)
Screenshot: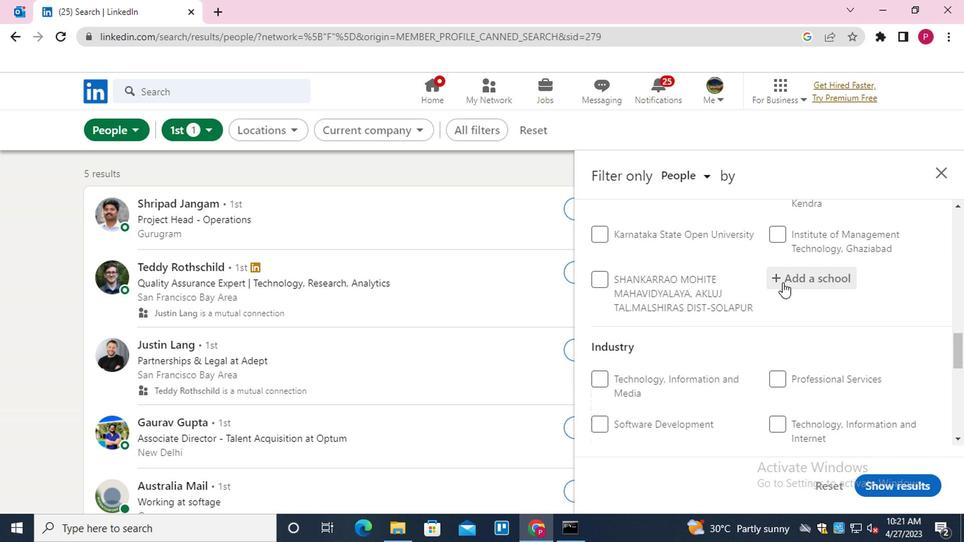 
Action: Key pressed <Key.shift><Key.shift><Key.shift>BANARAS<Key.space><Key.down><Key.enter>
Screenshot: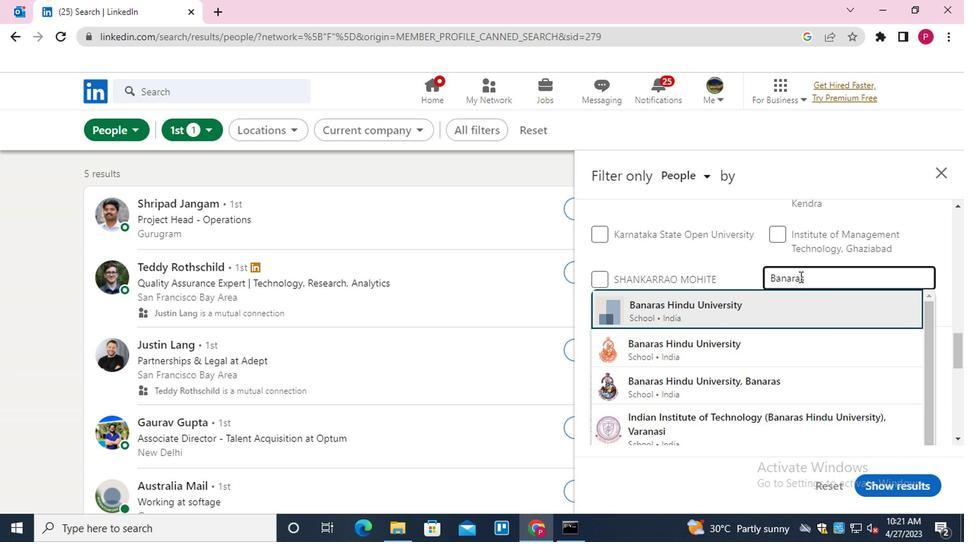 
Action: Mouse moved to (794, 275)
Screenshot: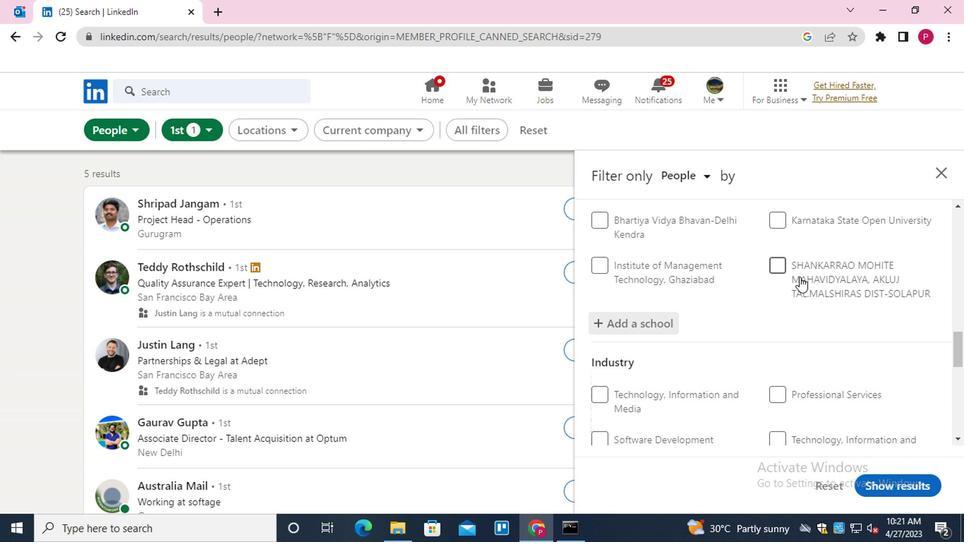 
Action: Mouse scrolled (794, 274) with delta (0, -1)
Screenshot: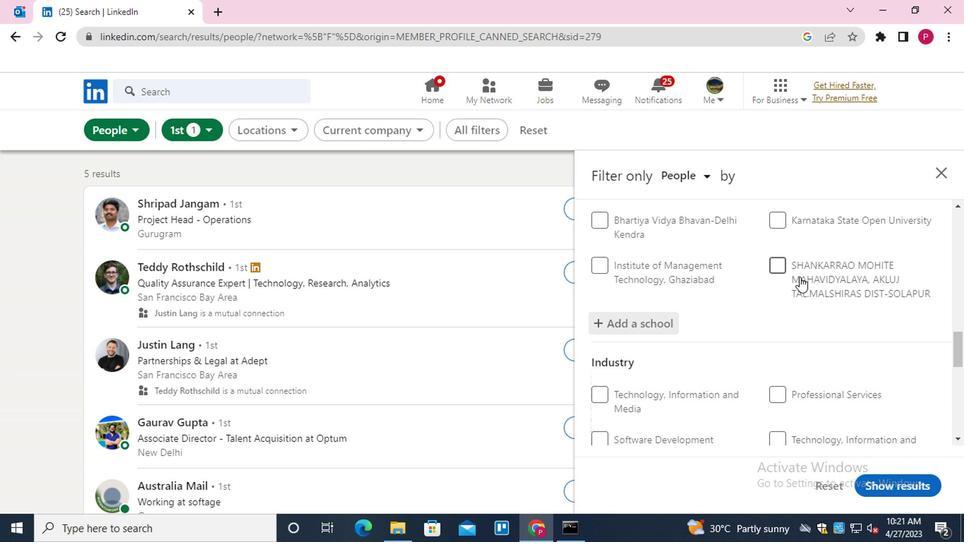 
Action: Mouse moved to (788, 281)
Screenshot: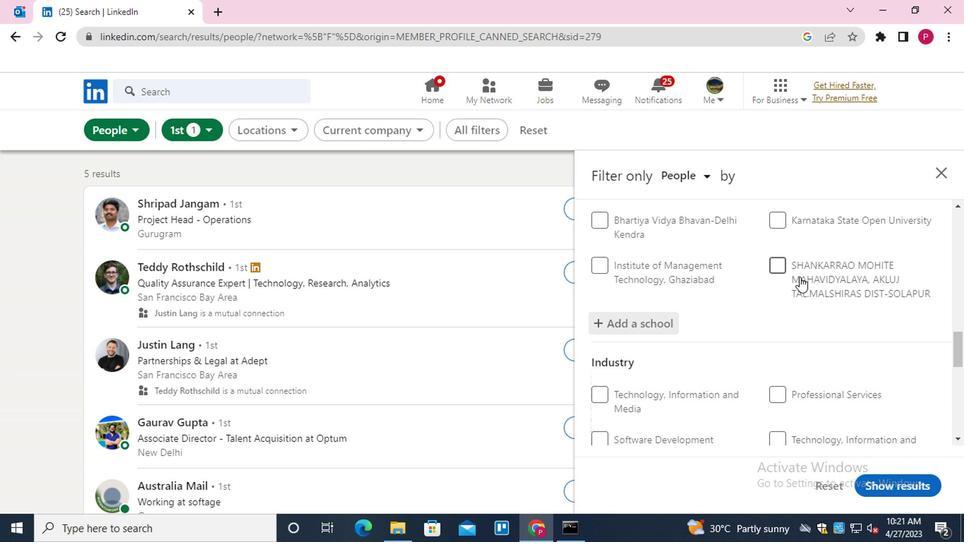 
Action: Mouse scrolled (788, 281) with delta (0, 0)
Screenshot: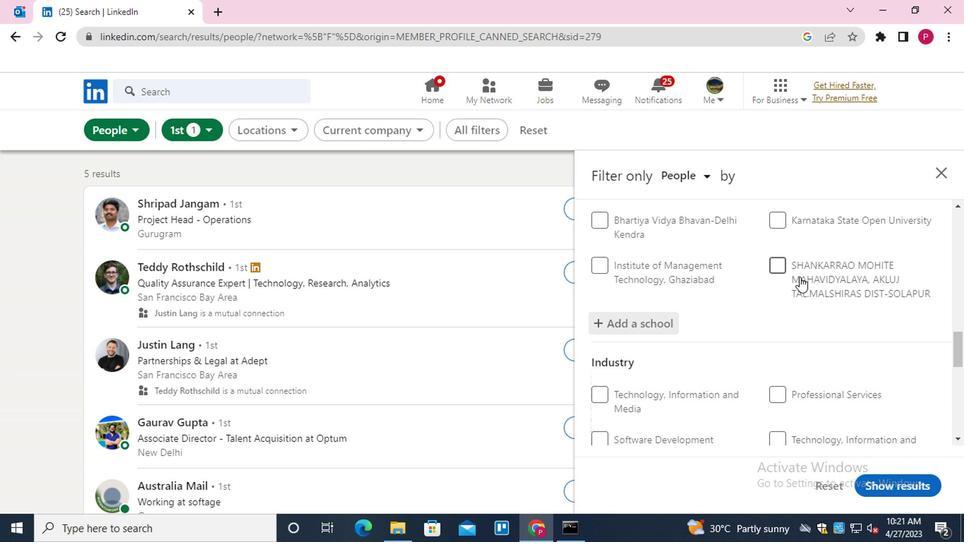 
Action: Mouse moved to (784, 285)
Screenshot: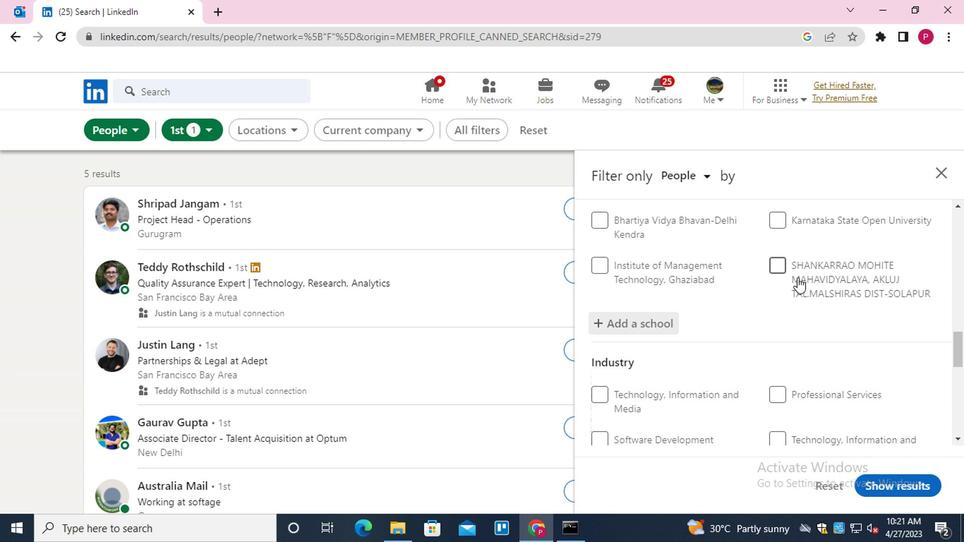 
Action: Mouse scrolled (784, 284) with delta (0, 0)
Screenshot: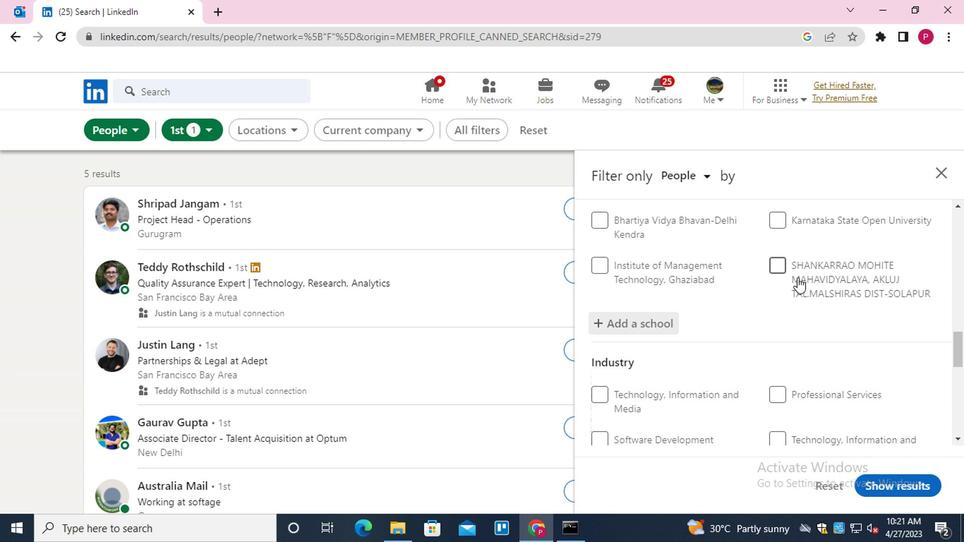 
Action: Mouse moved to (802, 276)
Screenshot: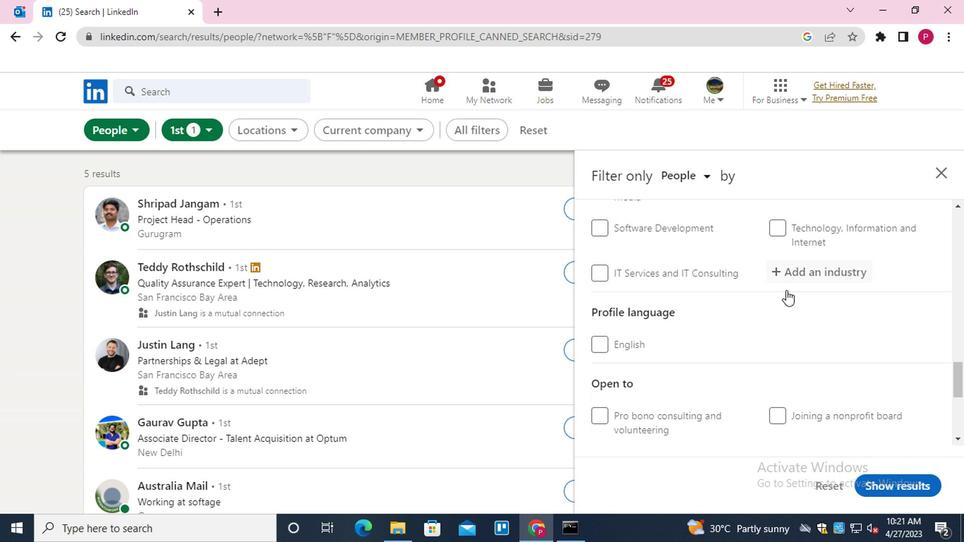 
Action: Mouse pressed left at (802, 276)
Screenshot: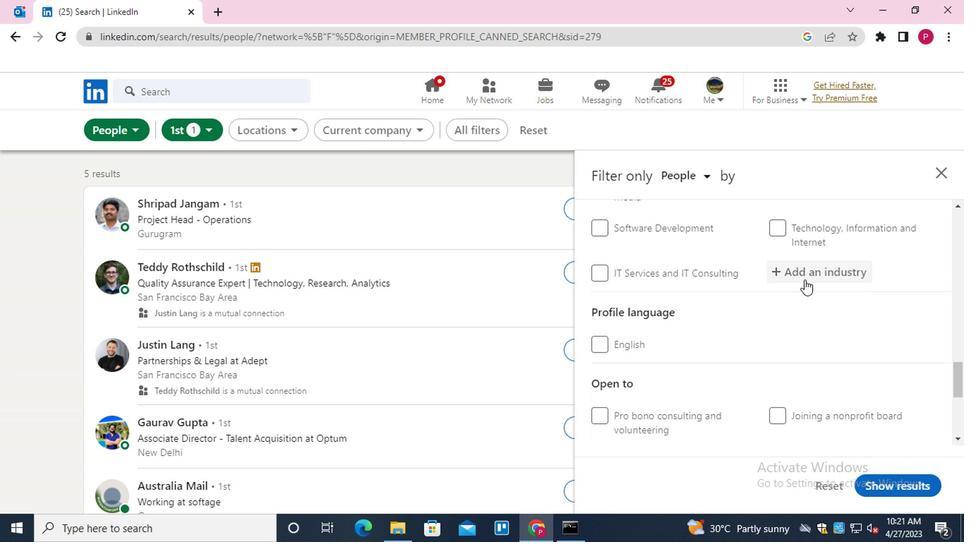 
Action: Mouse moved to (802, 276)
Screenshot: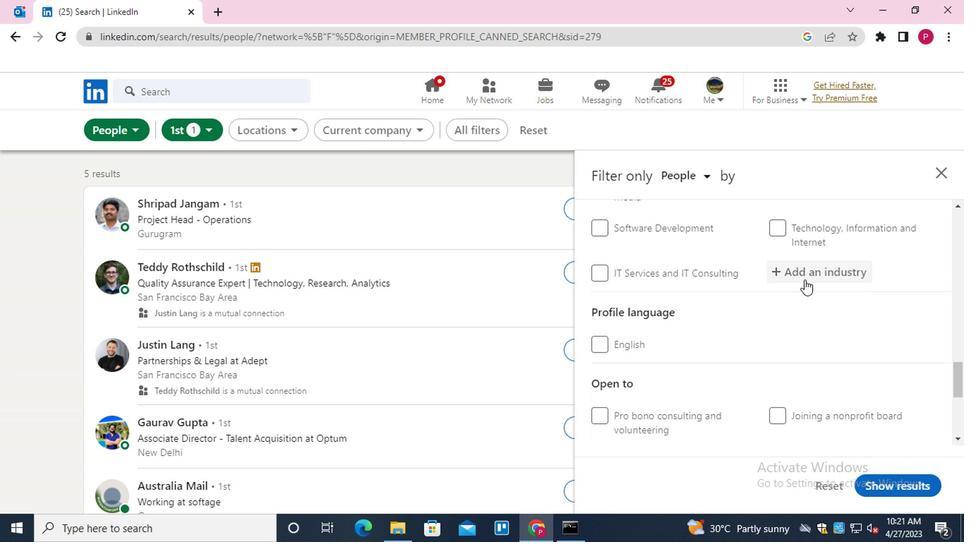 
Action: Key pressed <Key.shift>WHOLESALE
Screenshot: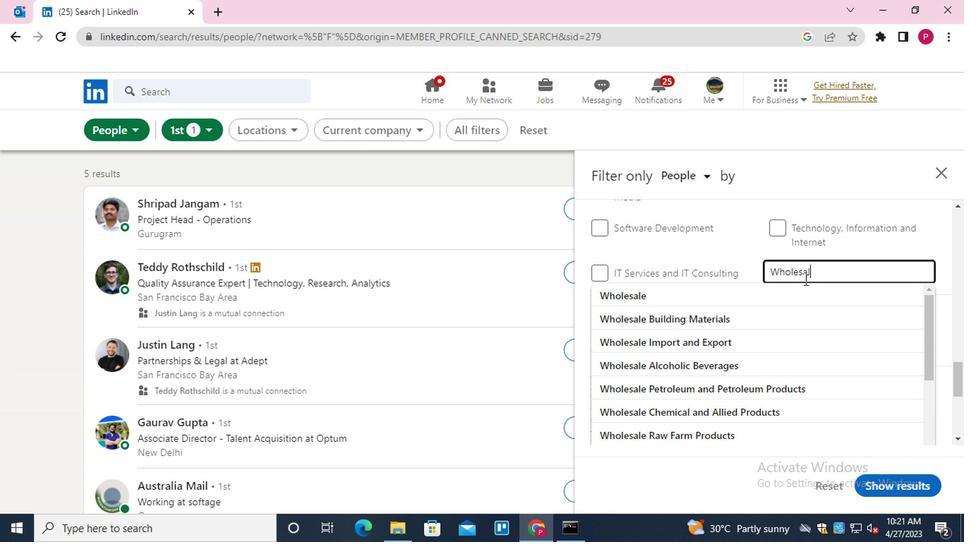 
Action: Mouse moved to (802, 276)
Screenshot: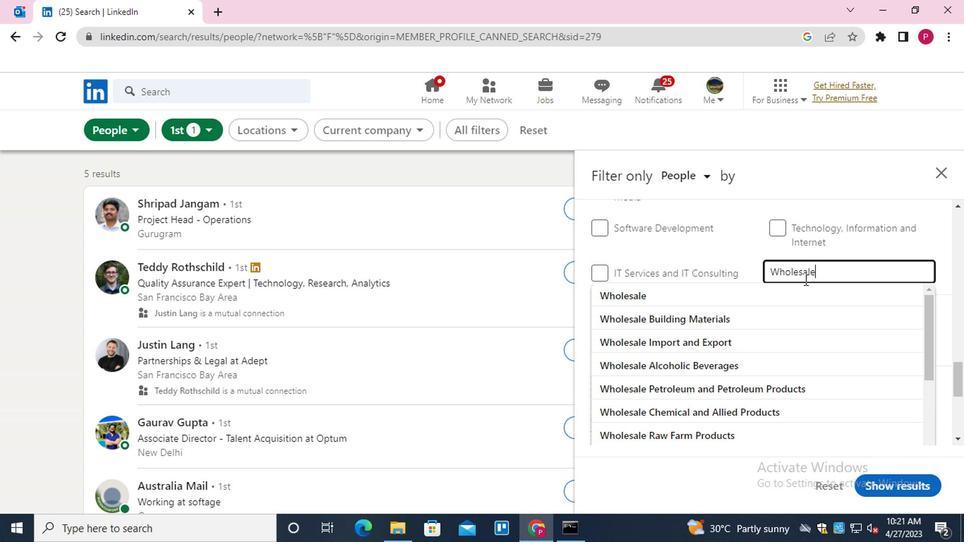 
Action: Key pressed <Key.space><Key.shift>DRUGS<Key.down><Key.enter>
Screenshot: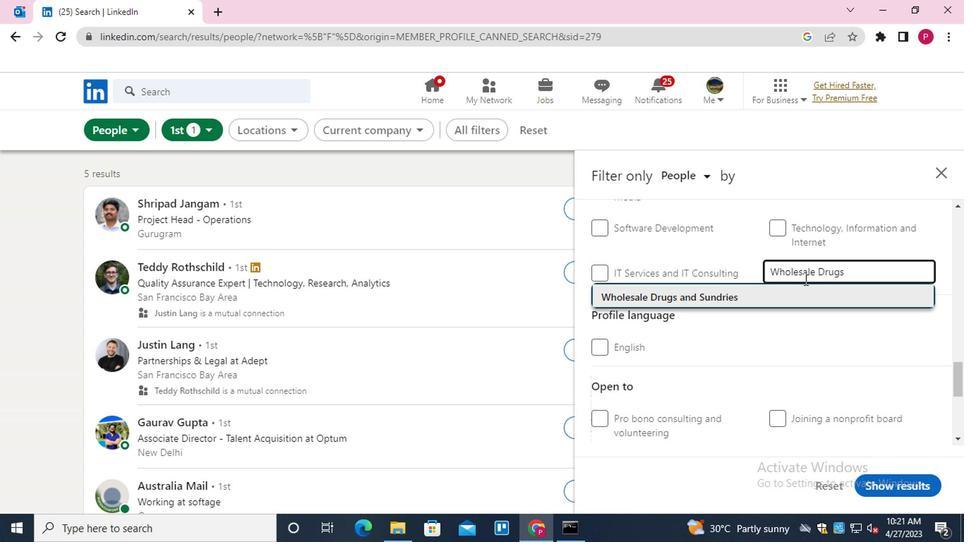 
Action: Mouse moved to (783, 289)
Screenshot: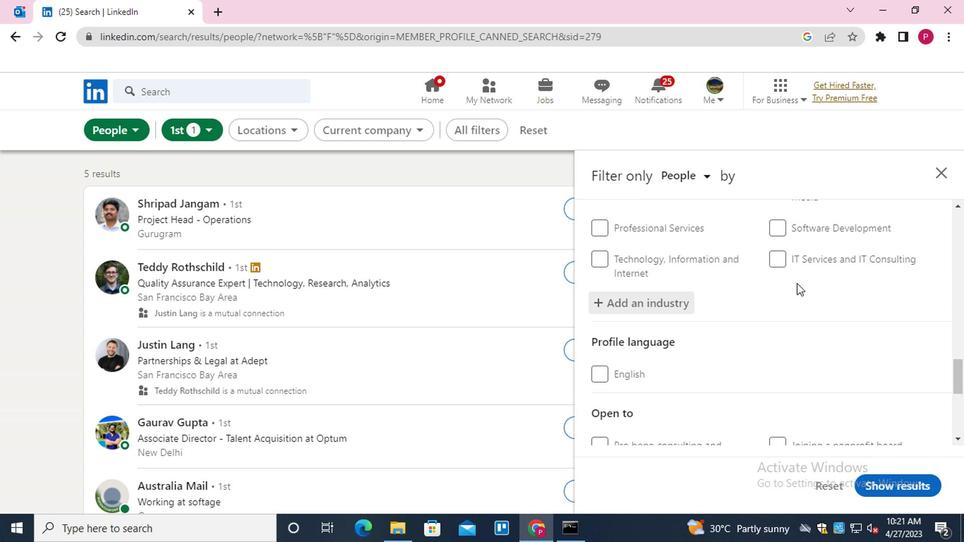
Action: Mouse scrolled (783, 288) with delta (0, 0)
Screenshot: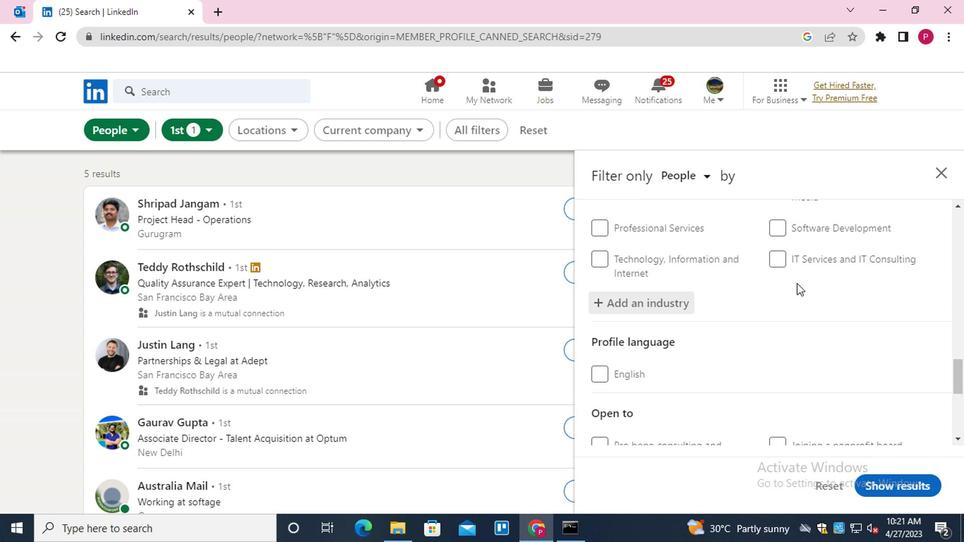 
Action: Mouse moved to (781, 293)
Screenshot: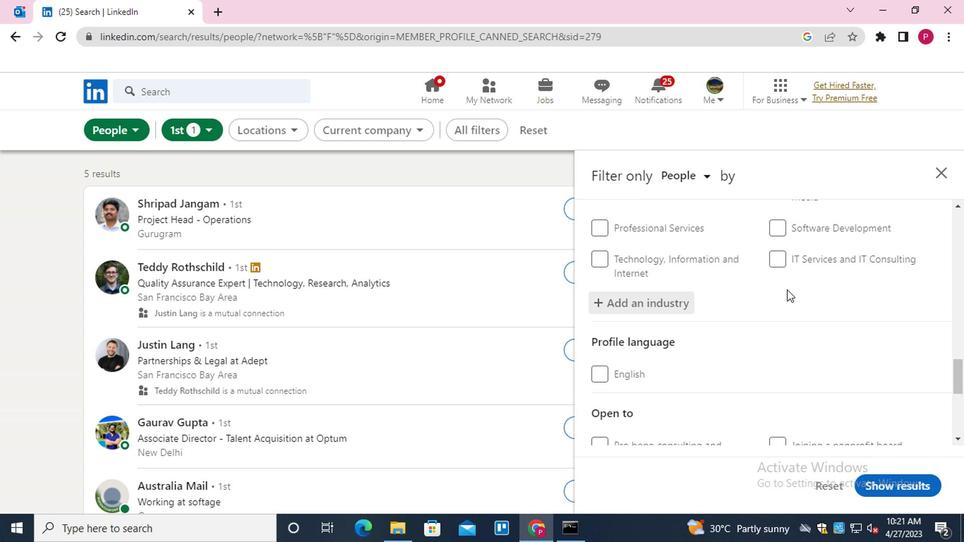 
Action: Mouse scrolled (781, 292) with delta (0, 0)
Screenshot: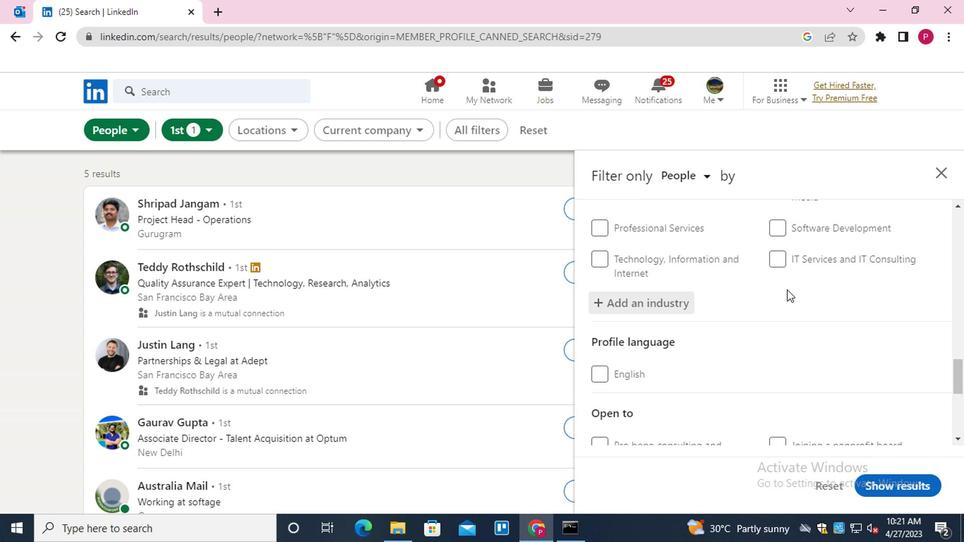 
Action: Mouse moved to (624, 230)
Screenshot: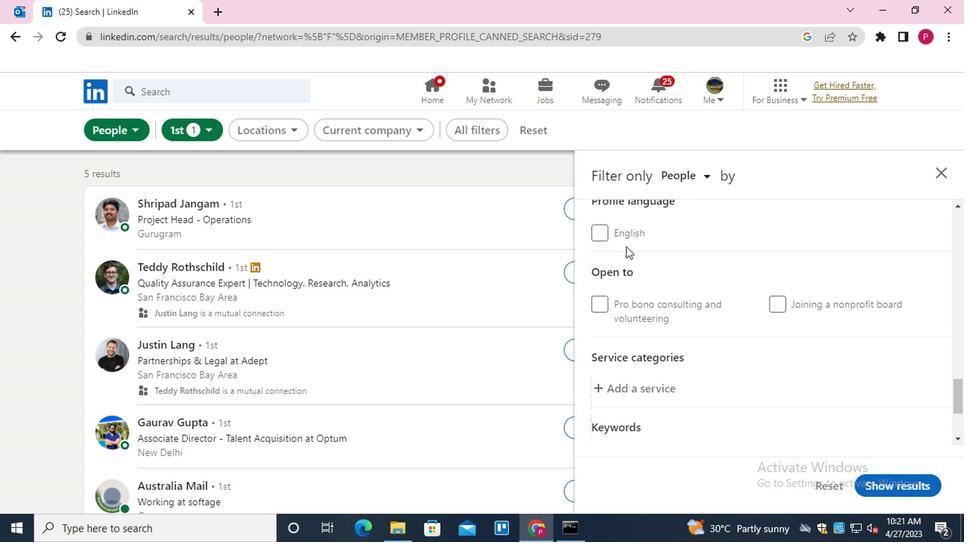 
Action: Mouse pressed left at (624, 230)
Screenshot: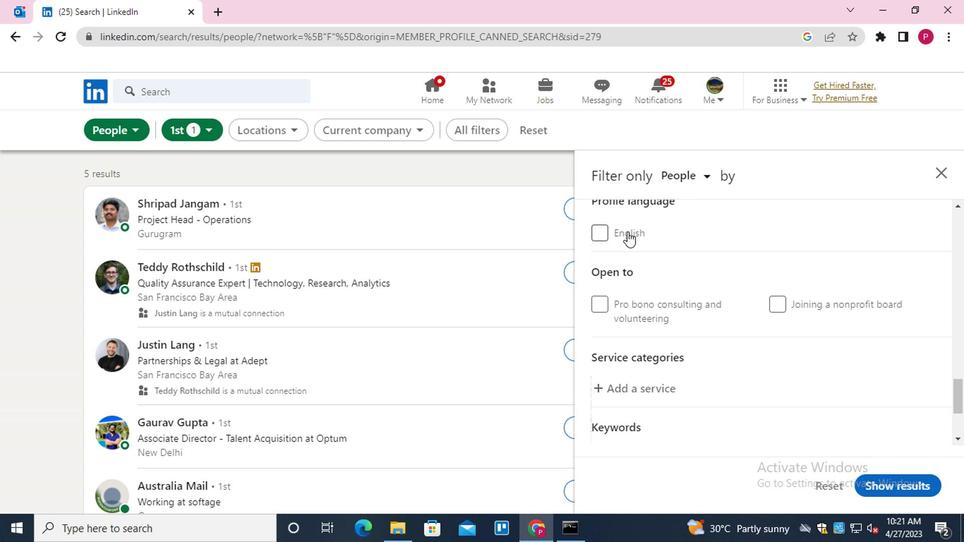 
Action: Mouse moved to (640, 244)
Screenshot: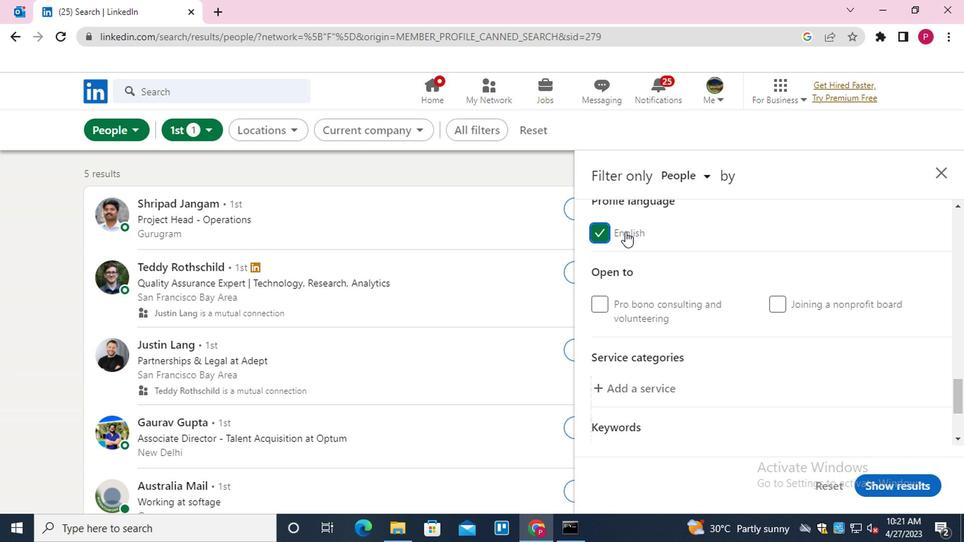 
Action: Mouse scrolled (640, 243) with delta (0, -1)
Screenshot: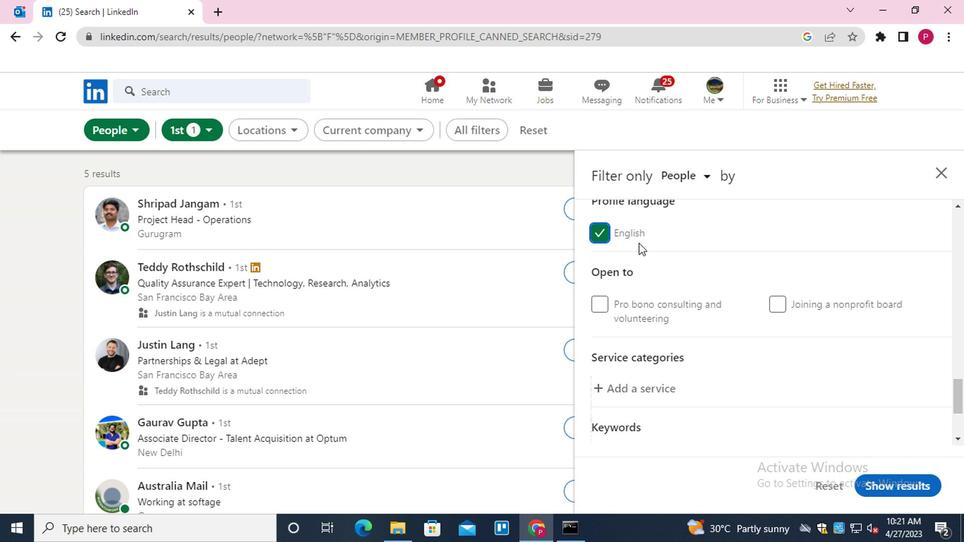 
Action: Mouse scrolled (640, 243) with delta (0, -1)
Screenshot: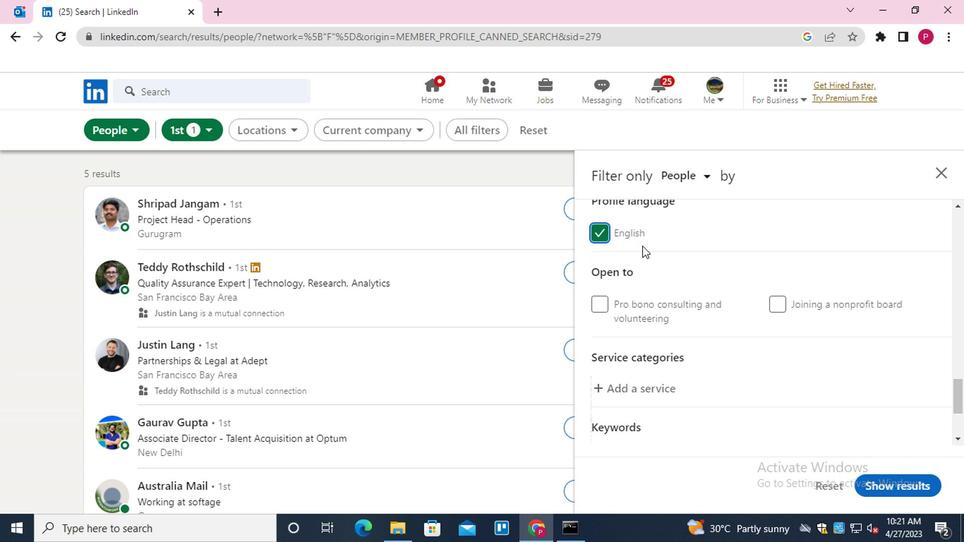
Action: Mouse moved to (654, 248)
Screenshot: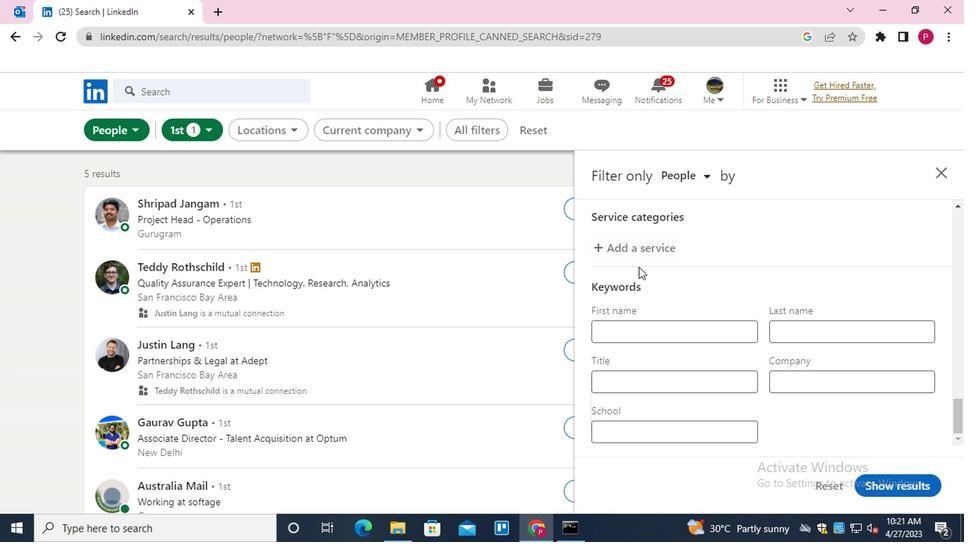 
Action: Mouse pressed left at (654, 248)
Screenshot: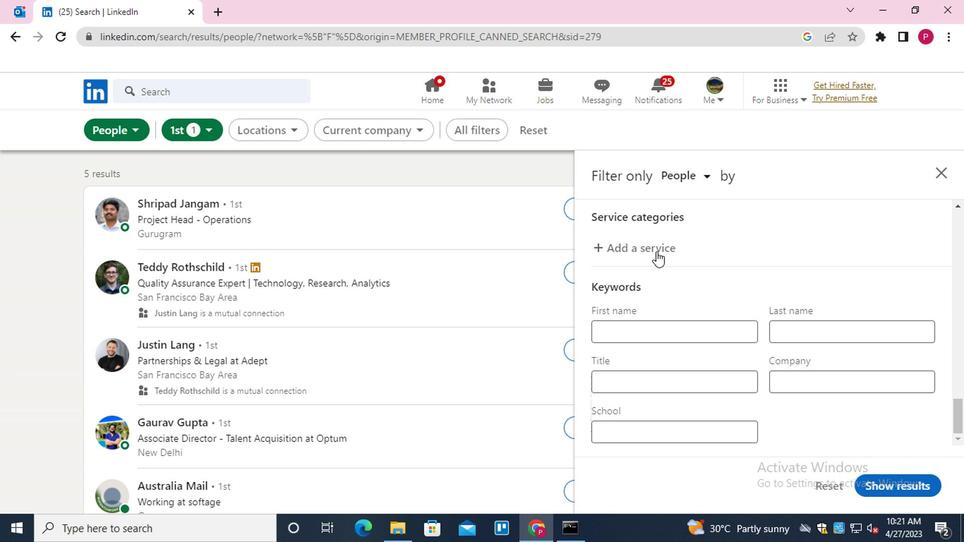
Action: Key pressed <Key.shift><Key.shift><Key.shift>MORA<Key.backspace>TA<Key.down><Key.enter><Key.backspace><Key.down><Key.enter>
Screenshot: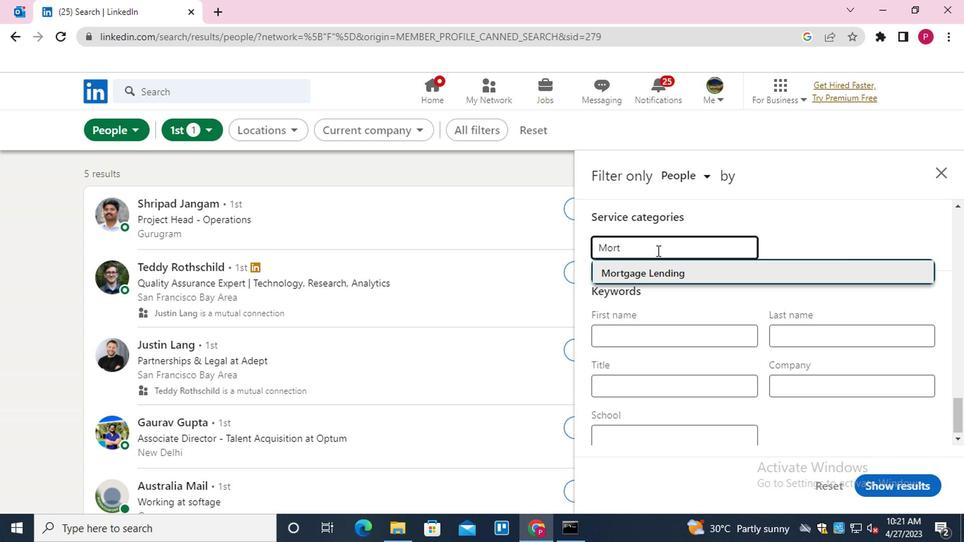 
Action: Mouse moved to (631, 262)
Screenshot: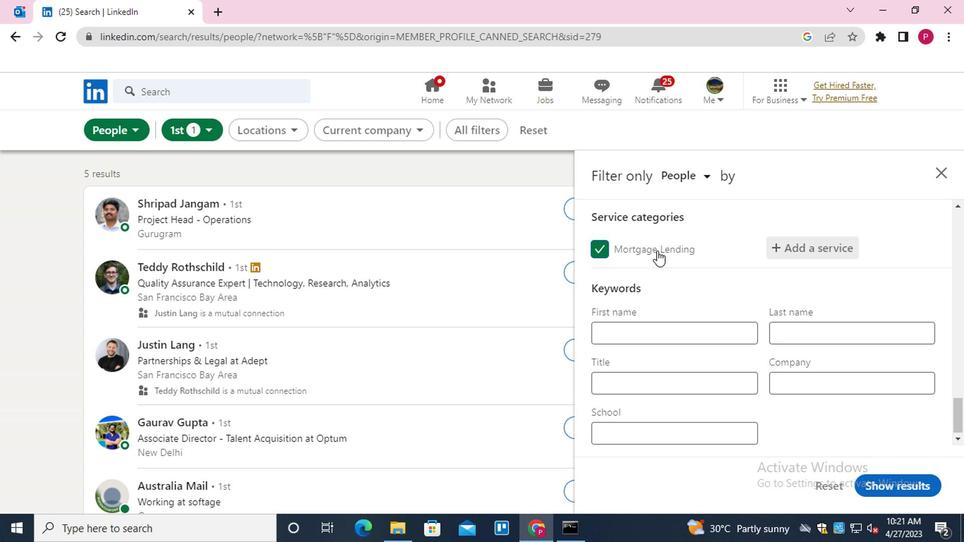 
Action: Mouse scrolled (631, 261) with delta (0, 0)
Screenshot: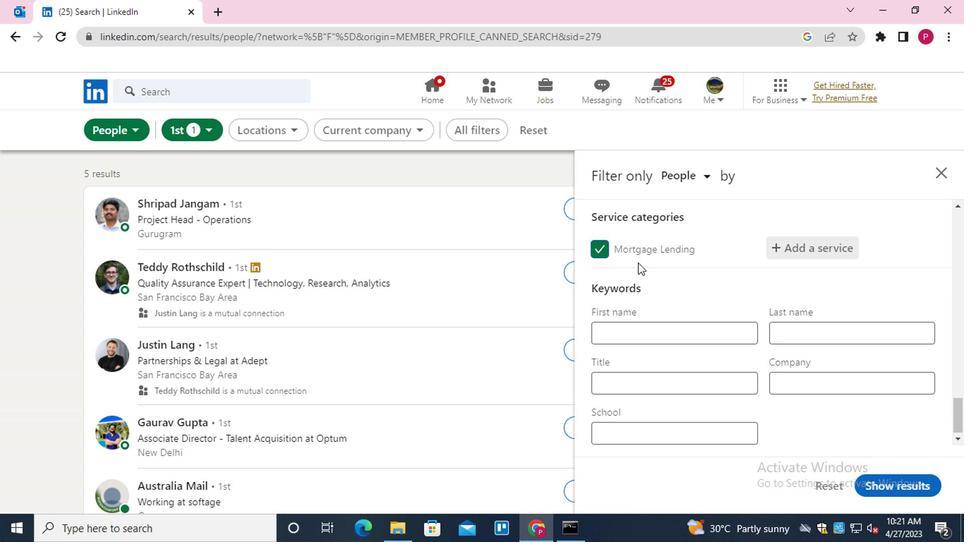 
Action: Mouse scrolled (631, 261) with delta (0, 0)
Screenshot: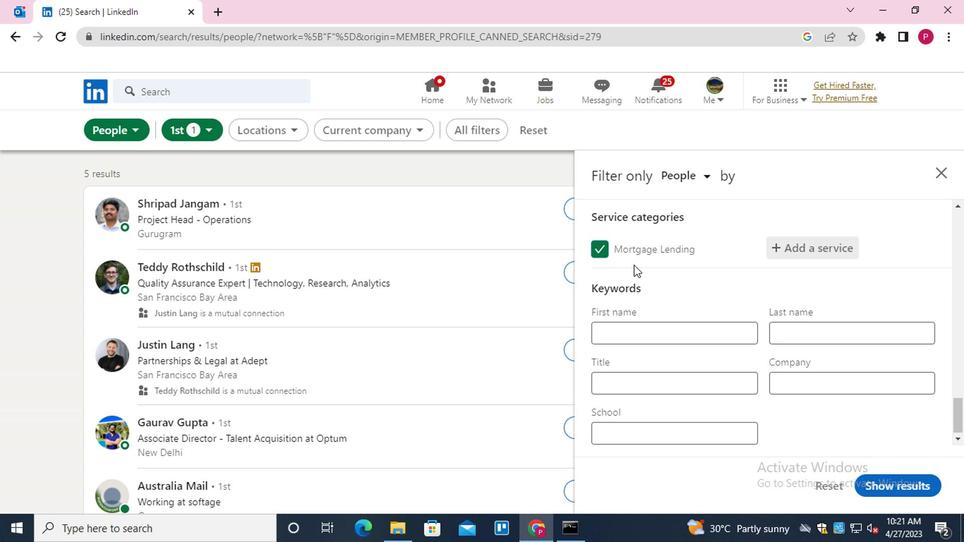 
Action: Mouse scrolled (631, 261) with delta (0, 0)
Screenshot: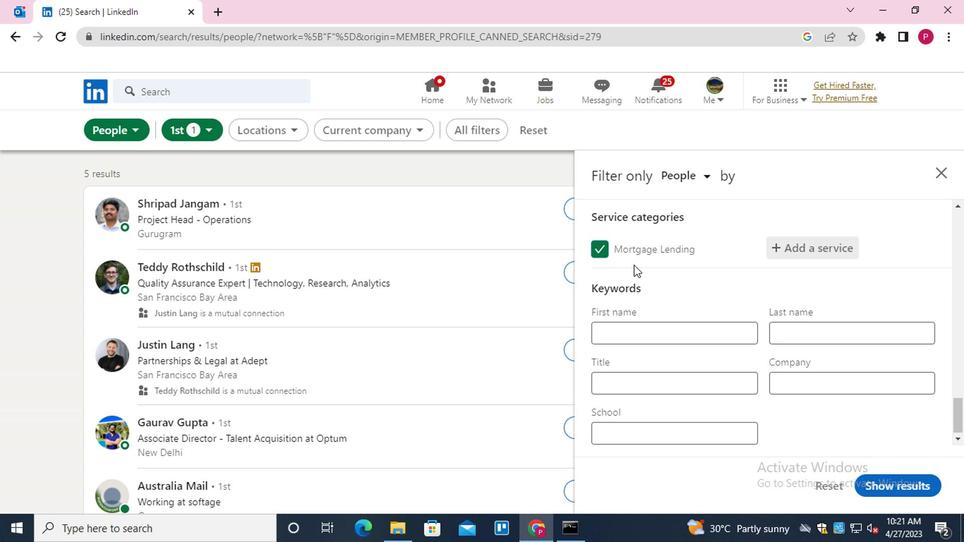 
Action: Mouse moved to (633, 280)
Screenshot: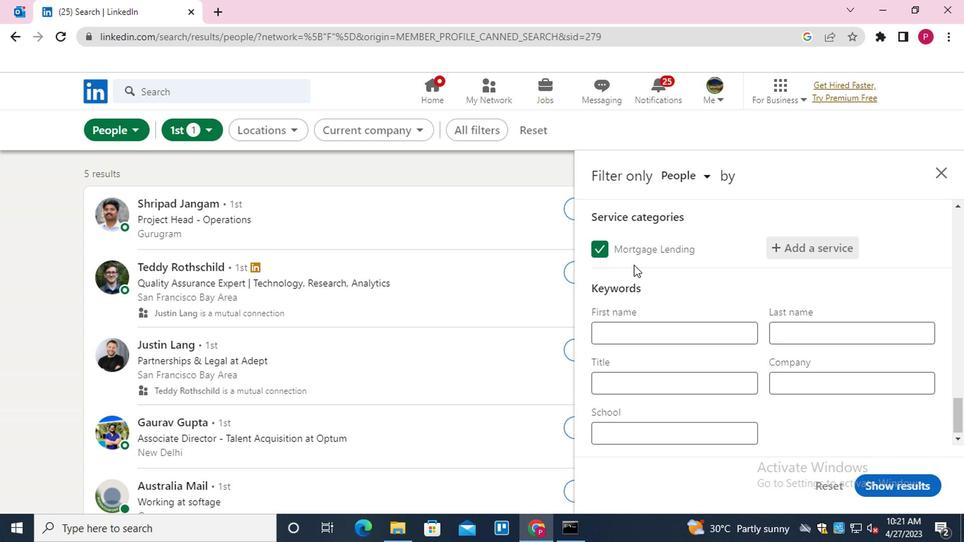 
Action: Mouse scrolled (633, 279) with delta (0, 0)
Screenshot: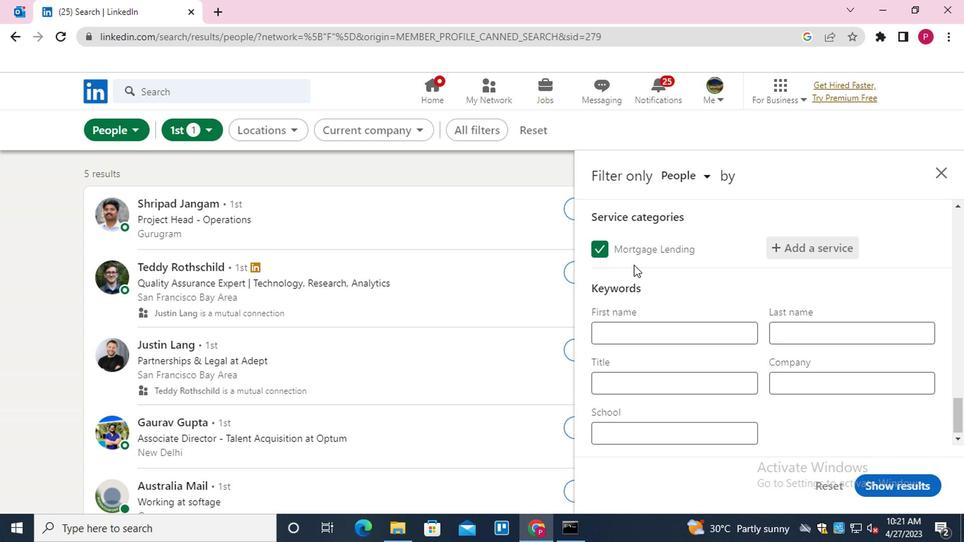 
Action: Mouse moved to (654, 377)
Screenshot: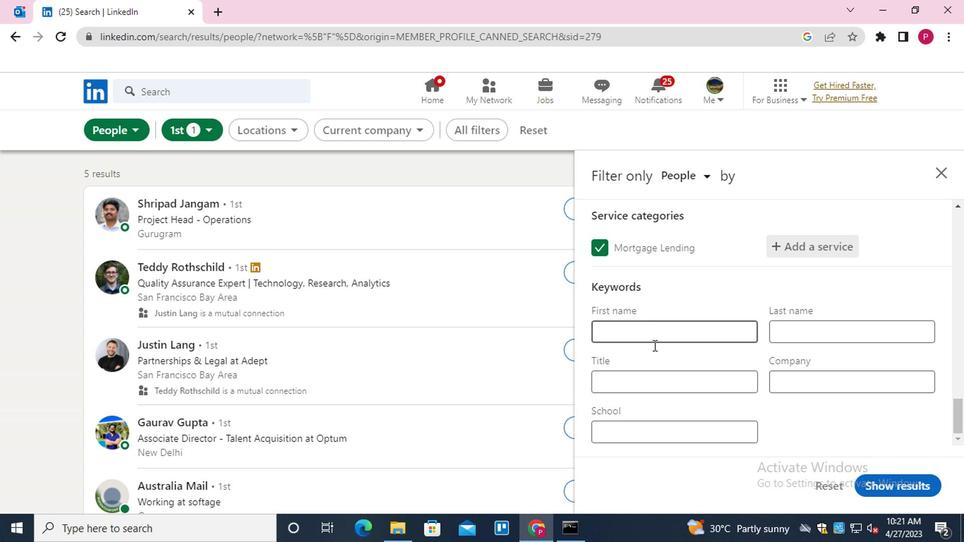 
Action: Mouse pressed left at (654, 377)
Screenshot: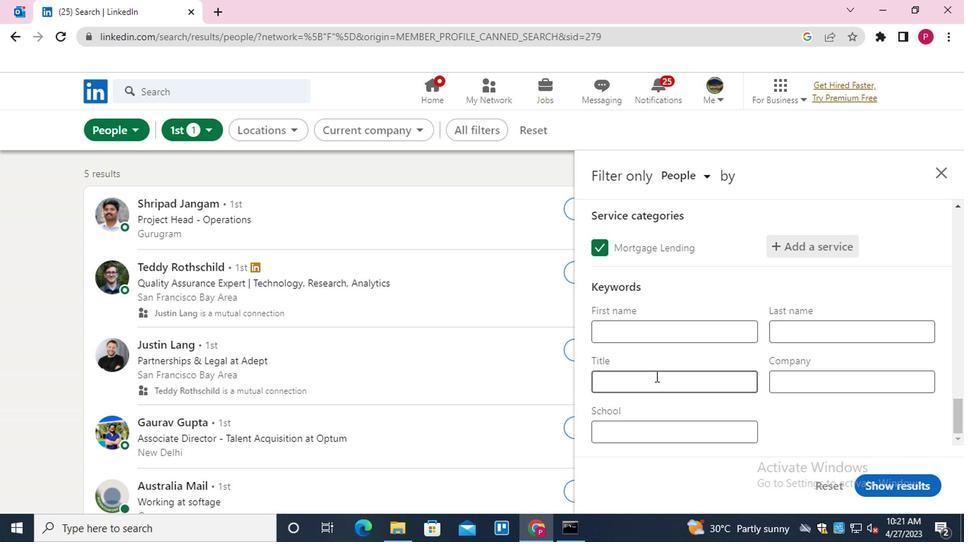
Action: Mouse moved to (654, 378)
Screenshot: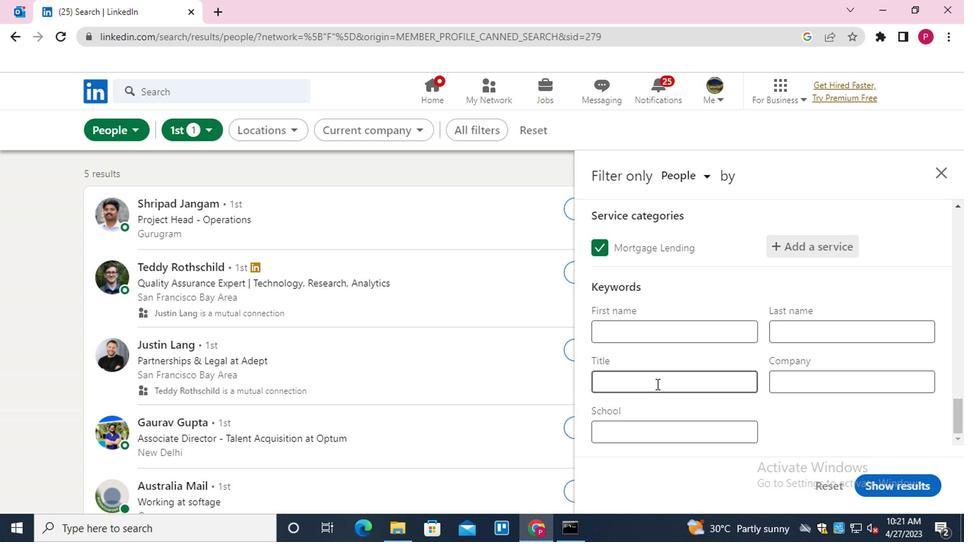 
Action: Key pressed <Key.shift><Key.shift><Key.shift><Key.shift><Key.shift><Key.shift><Key.shift>SOCIAL<Key.space><Key.shift>MEDIA<Key.space><Key.shift>SPECIALIST
Screenshot: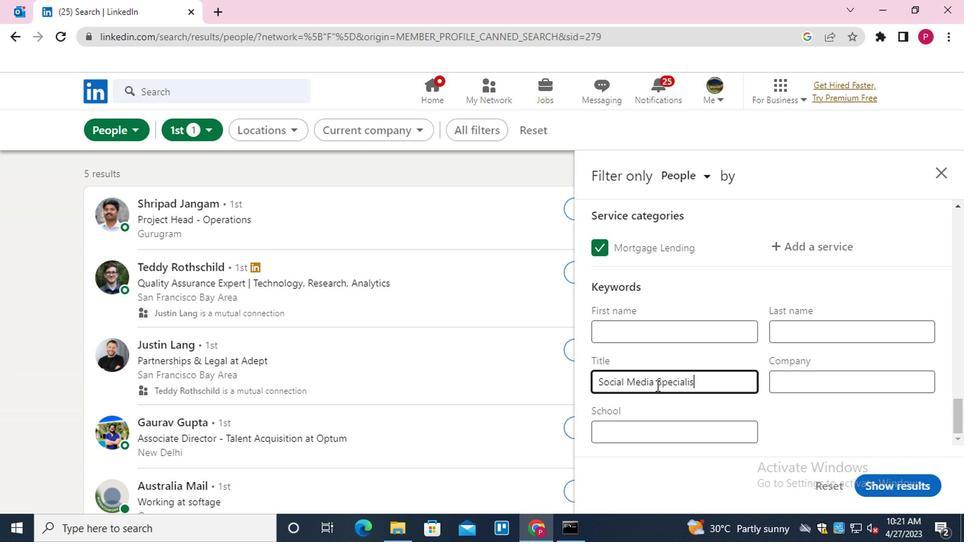 
Action: Mouse moved to (914, 478)
Screenshot: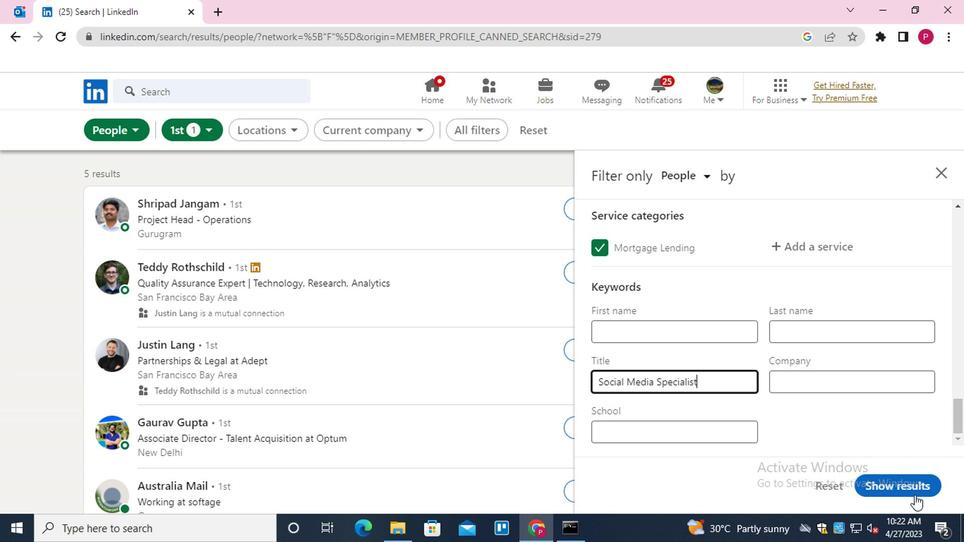 
Action: Mouse pressed left at (914, 478)
Screenshot: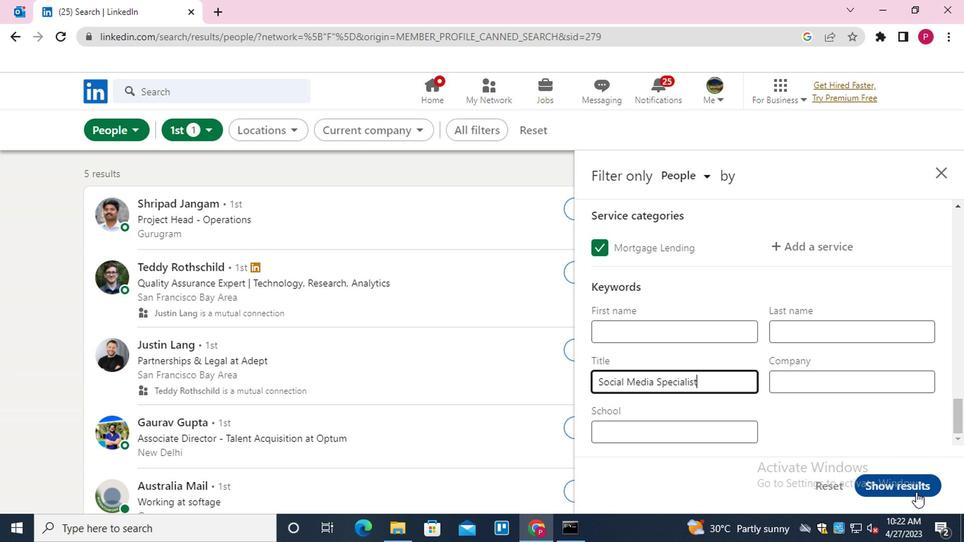 
Action: Mouse moved to (427, 274)
Screenshot: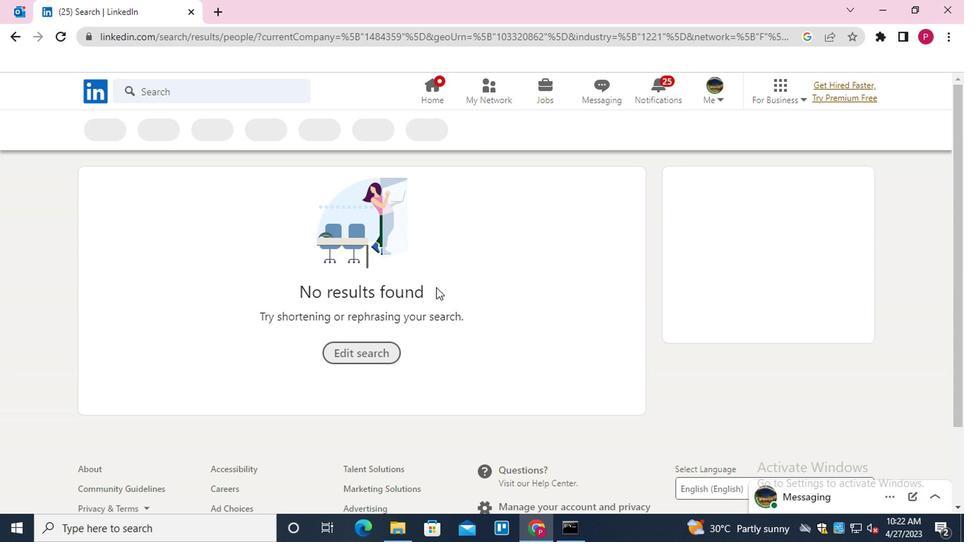 
